 Task: Look for space in Siddipet, India from 7th July, 2023 to 14th July, 2023 for 1 adult in price range Rs.6000 to Rs.14000. Place can be shared room with 1  bedroom having 1 bed and 1 bathroom. Property type can be house, flat, guest house, hotel. Amenities needed are: washing machine. Booking option can be shelf check-in. Required host language is English.
Action: Mouse moved to (461, 73)
Screenshot: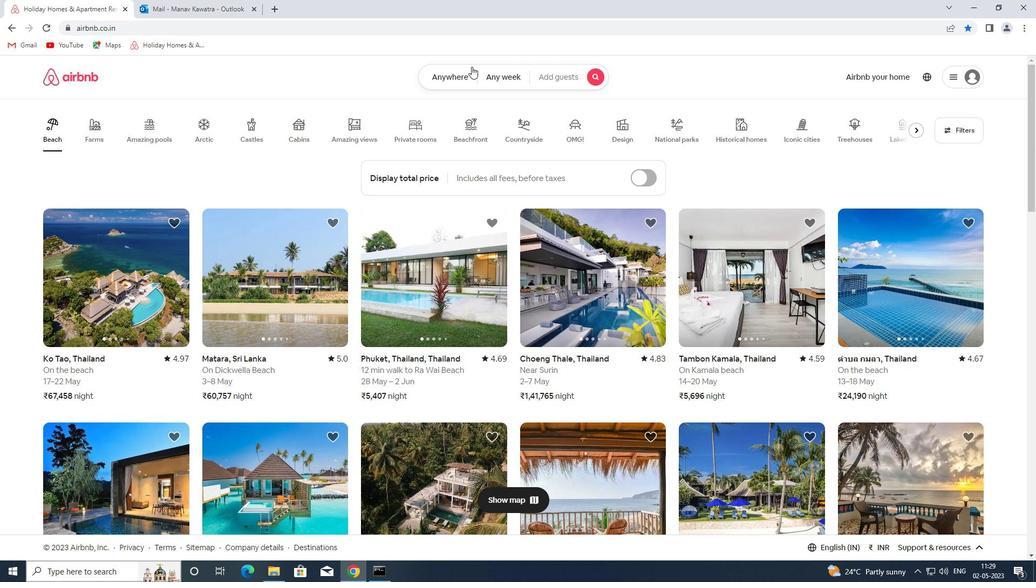 
Action: Mouse pressed left at (461, 73)
Screenshot: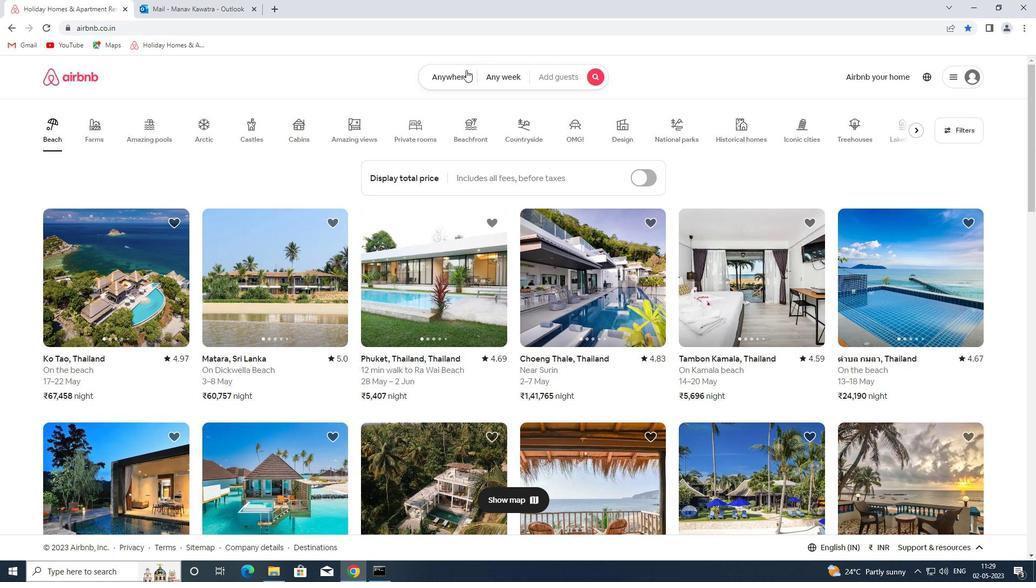 
Action: Mouse moved to (388, 122)
Screenshot: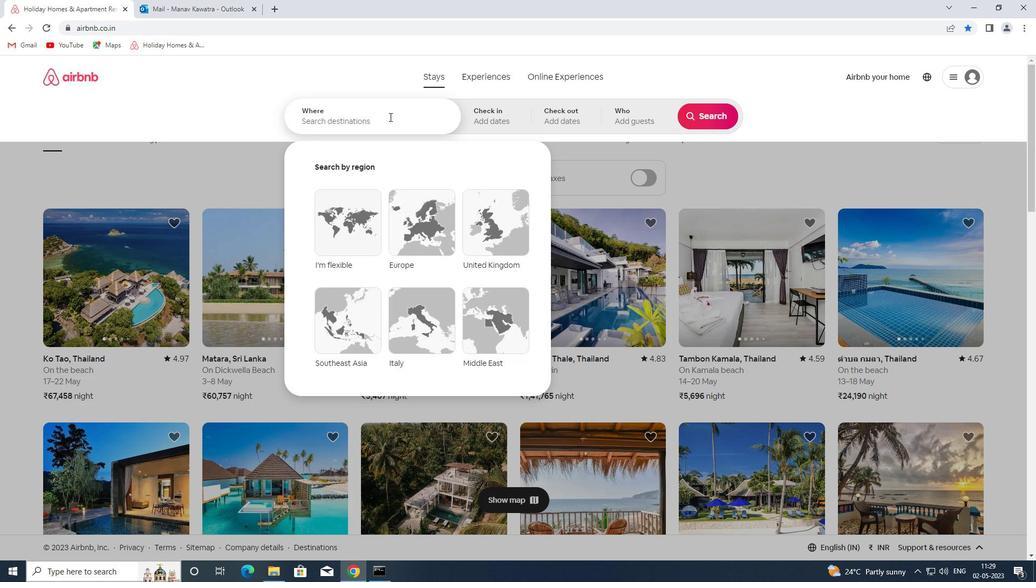 
Action: Mouse pressed left at (388, 122)
Screenshot: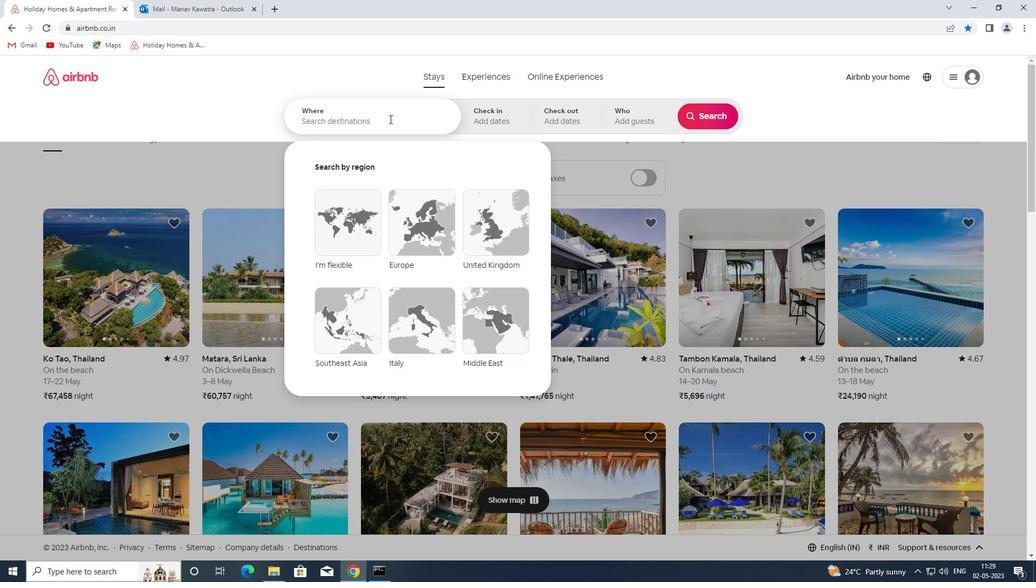 
Action: Key pressed siddipet<Key.space>india<Key.space><Key.enter>
Screenshot: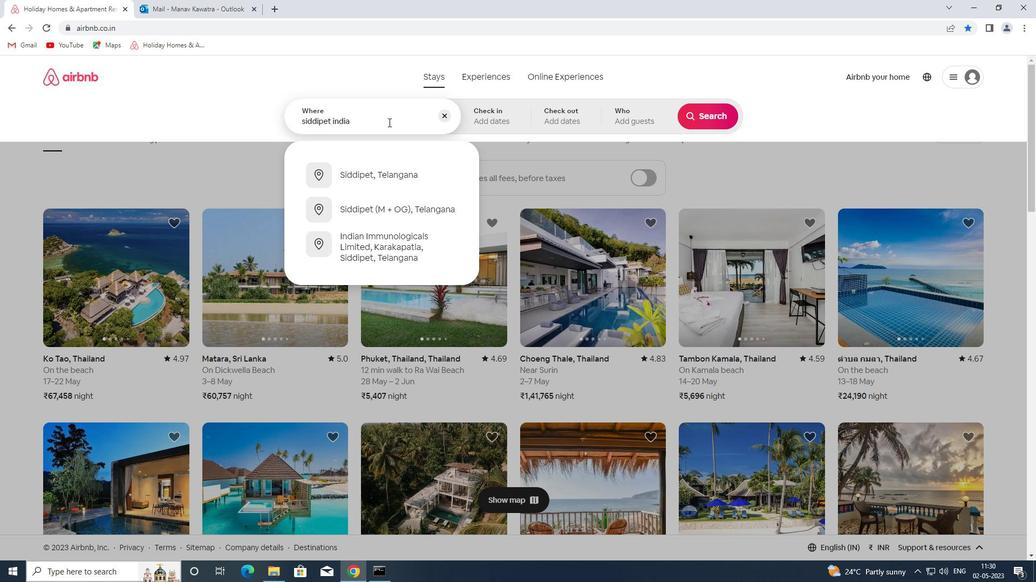 
Action: Mouse moved to (698, 200)
Screenshot: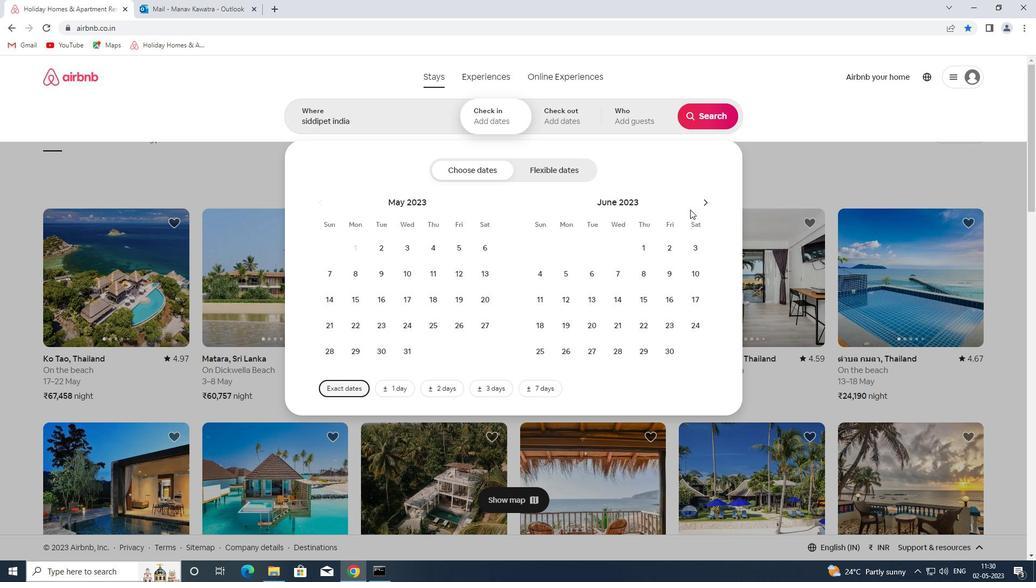 
Action: Mouse pressed left at (698, 200)
Screenshot: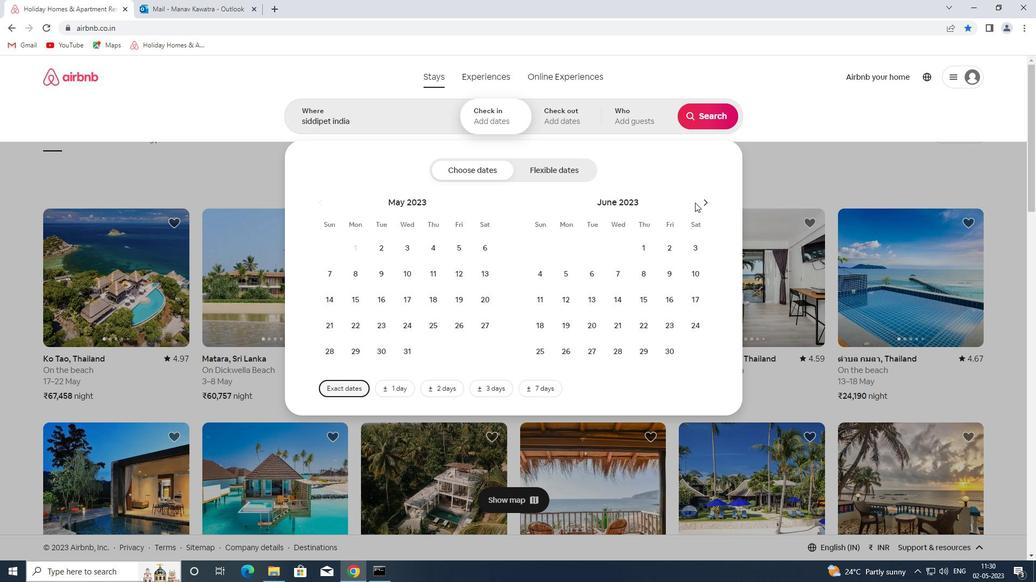 
Action: Mouse moved to (667, 274)
Screenshot: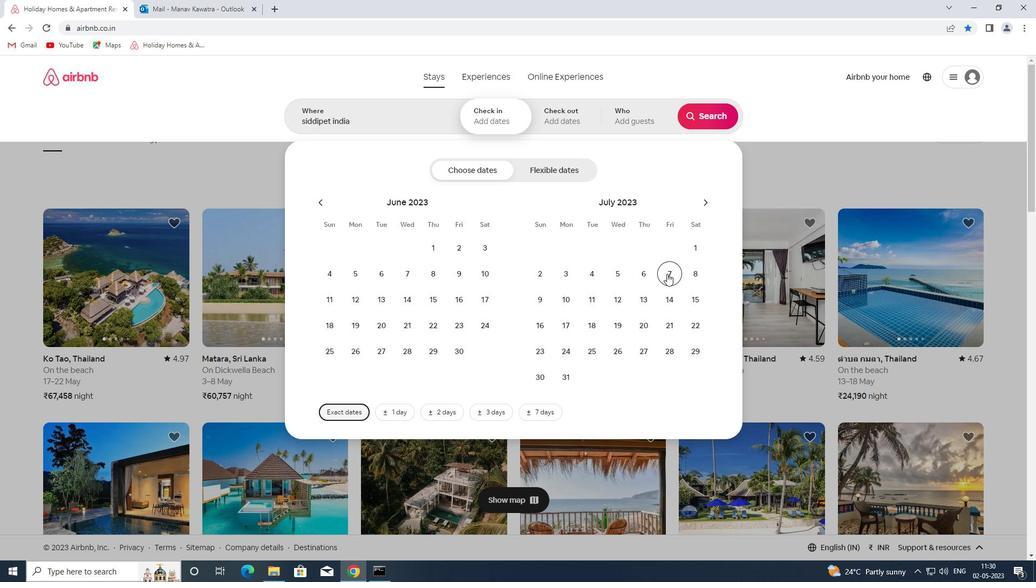 
Action: Mouse pressed left at (667, 274)
Screenshot: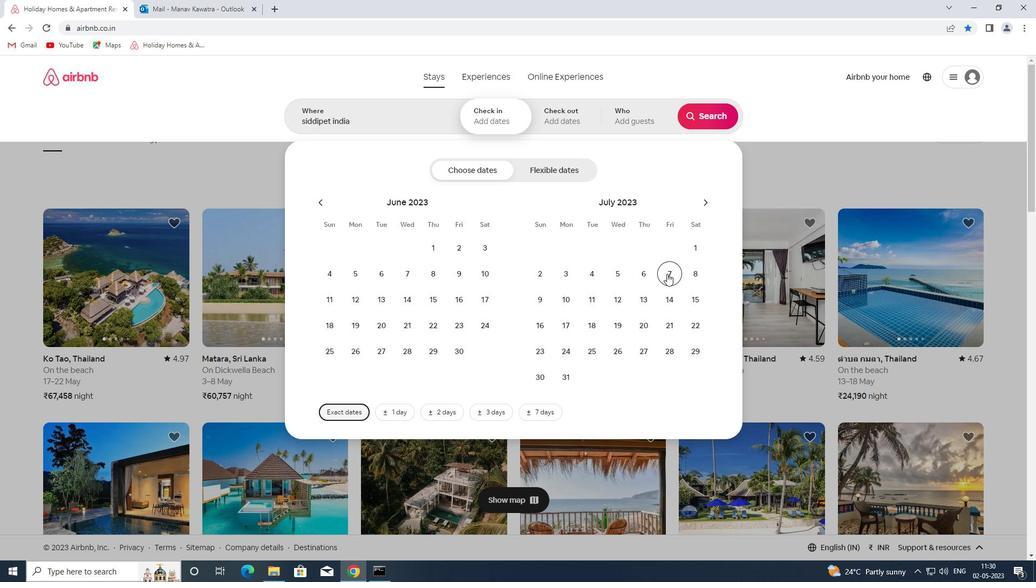 
Action: Mouse moved to (669, 297)
Screenshot: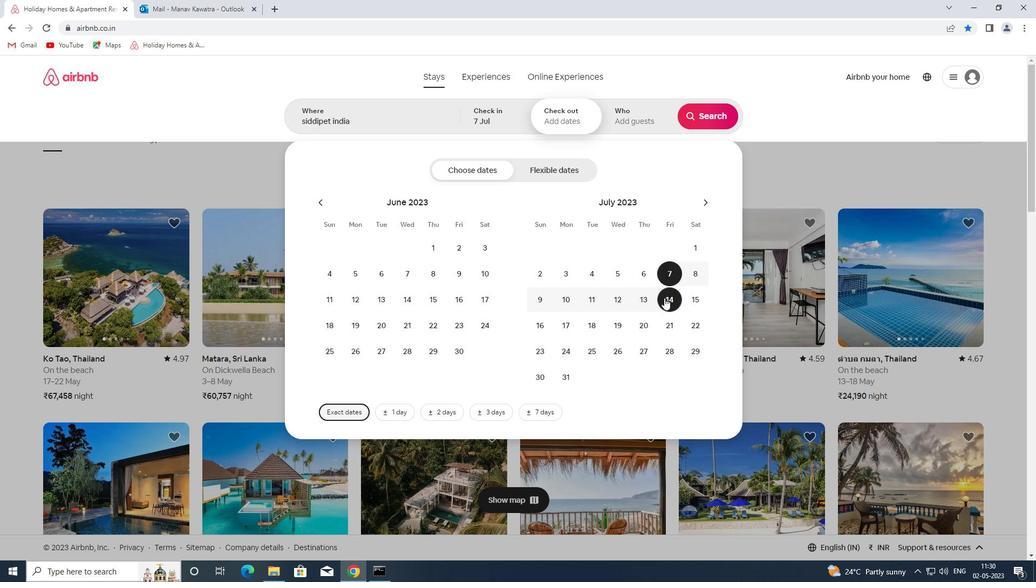 
Action: Mouse pressed left at (669, 297)
Screenshot: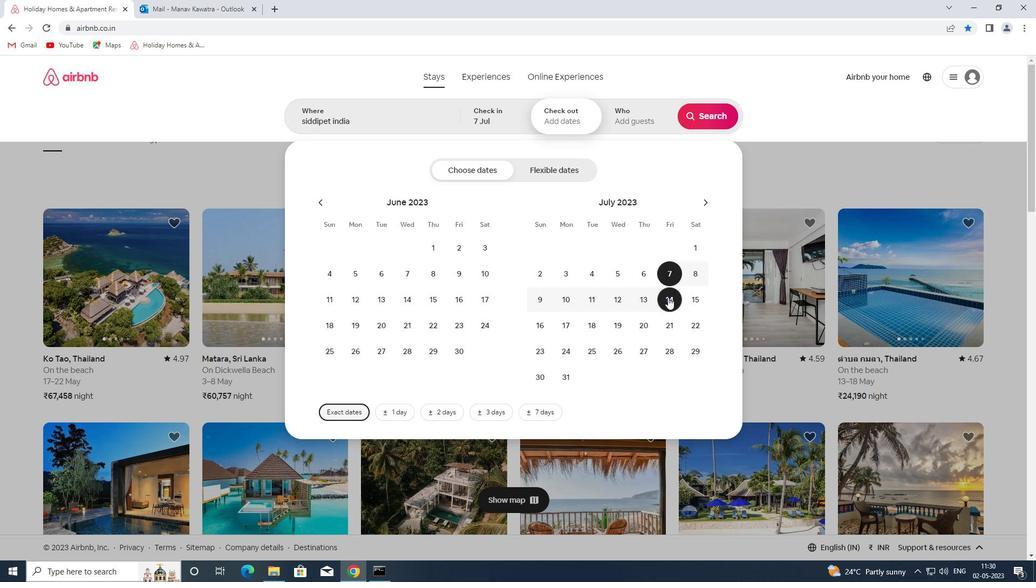 
Action: Mouse moved to (644, 114)
Screenshot: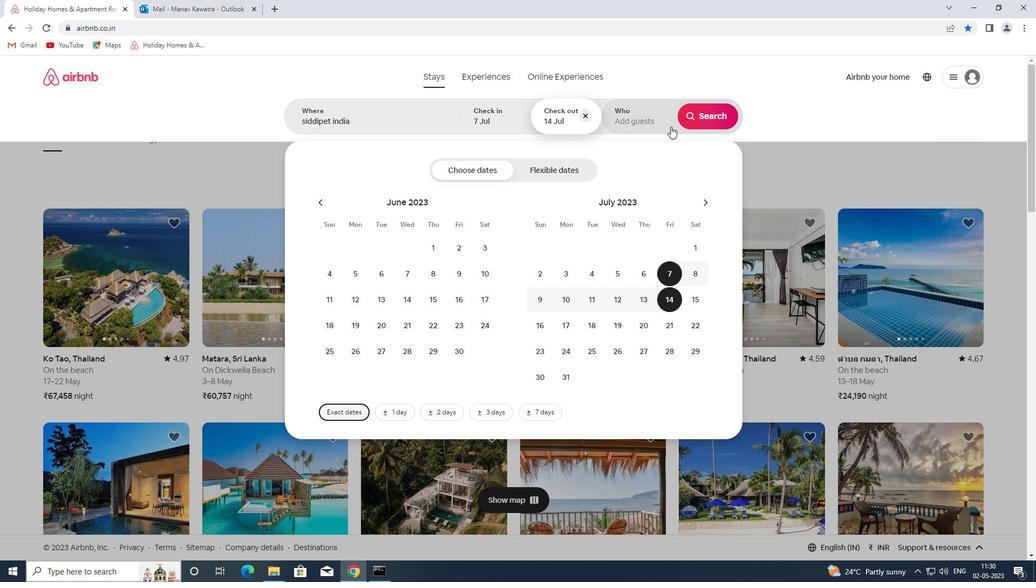 
Action: Mouse pressed left at (644, 114)
Screenshot: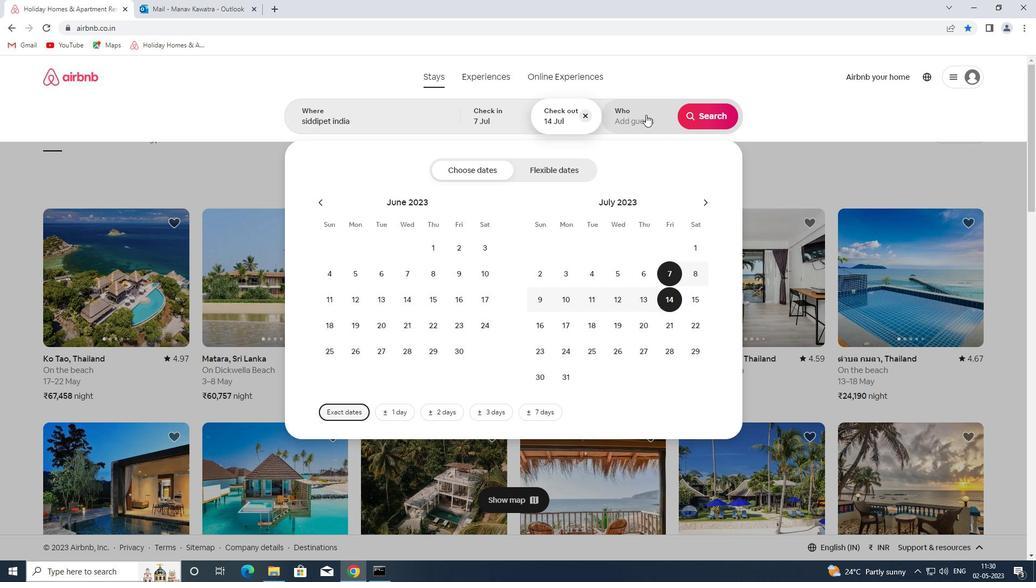 
Action: Mouse moved to (710, 171)
Screenshot: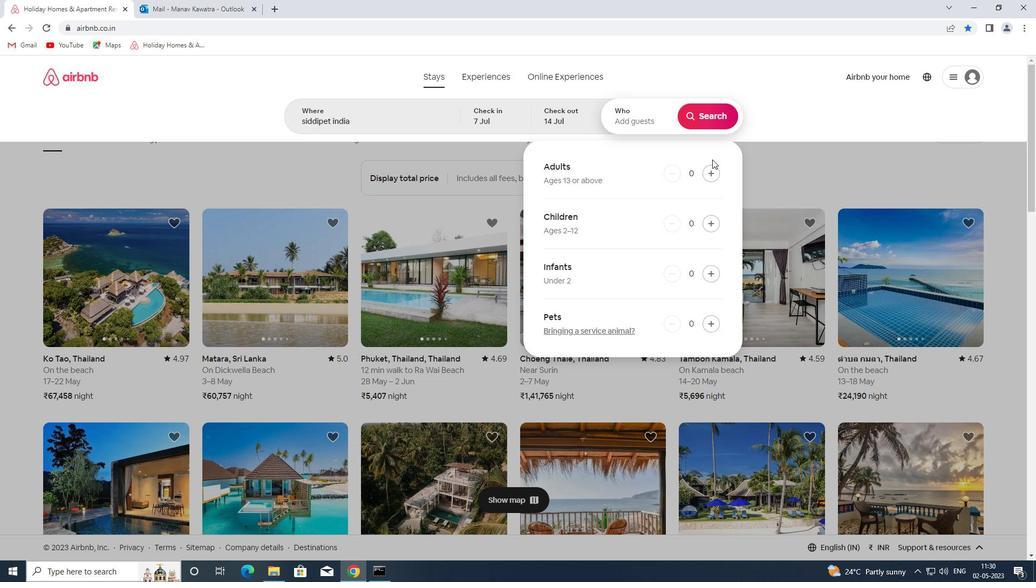 
Action: Mouse pressed left at (710, 171)
Screenshot: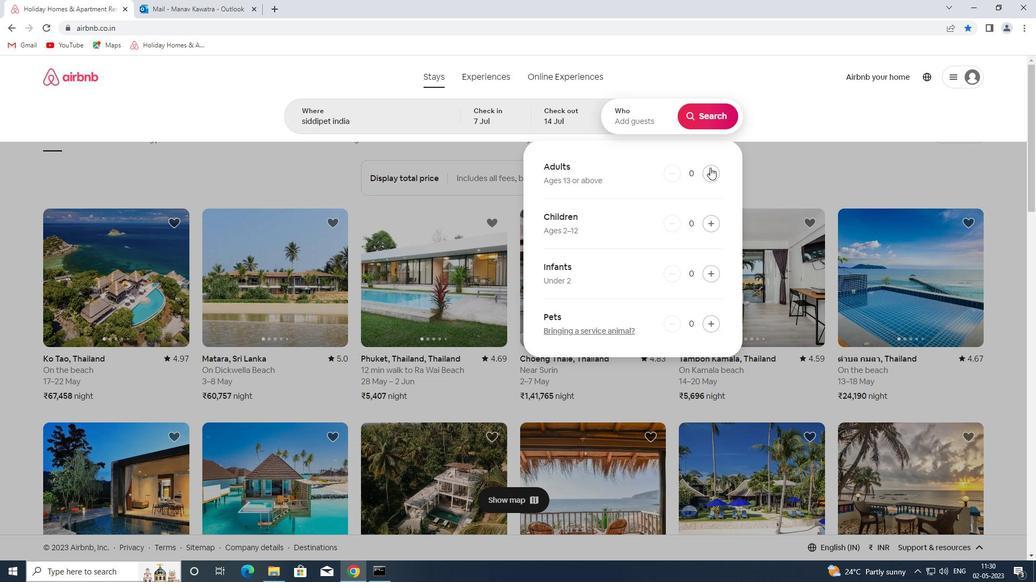 
Action: Mouse moved to (715, 119)
Screenshot: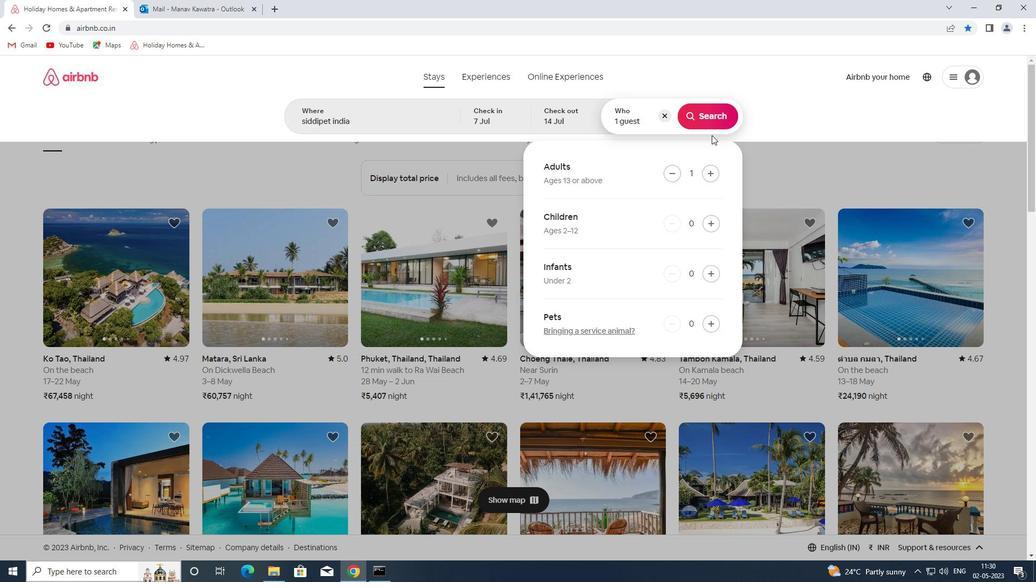 
Action: Mouse pressed left at (715, 119)
Screenshot: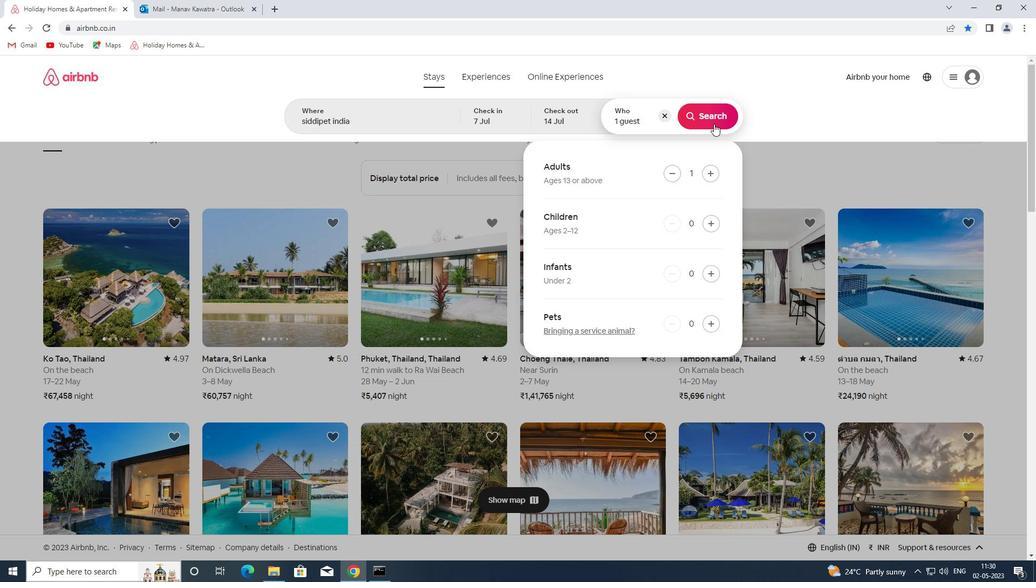 
Action: Mouse moved to (983, 120)
Screenshot: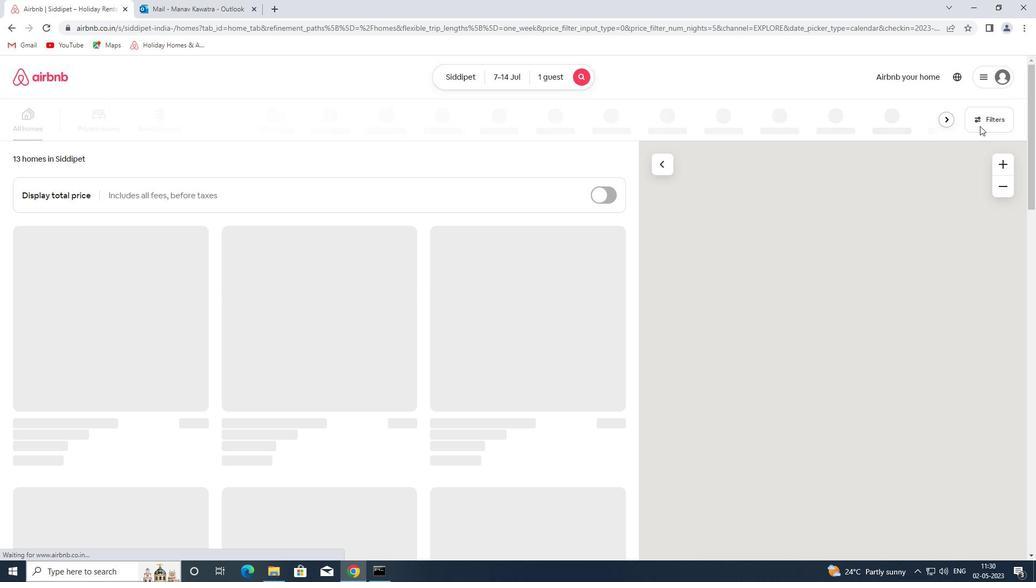
Action: Mouse pressed left at (983, 120)
Screenshot: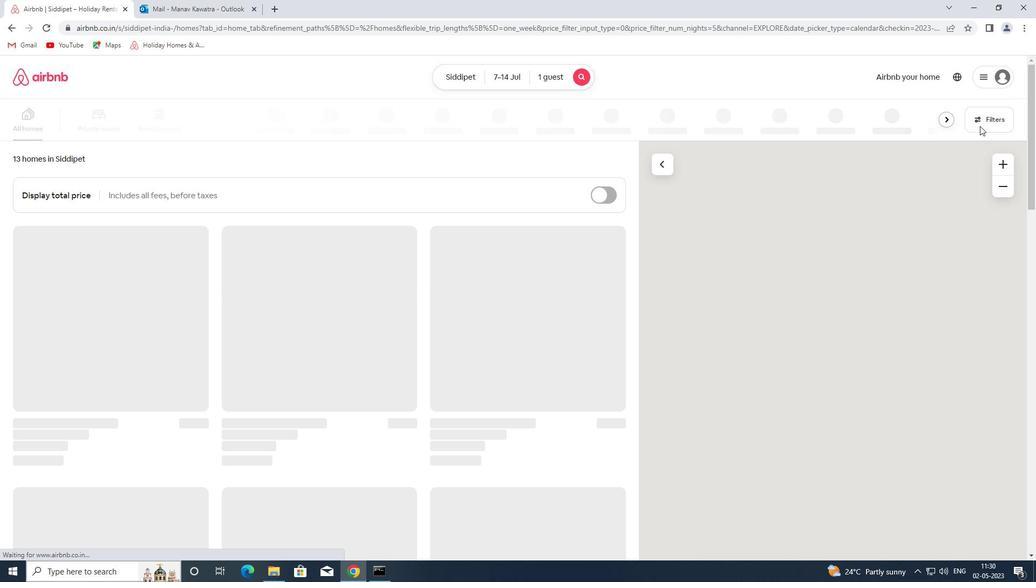 
Action: Mouse moved to (383, 254)
Screenshot: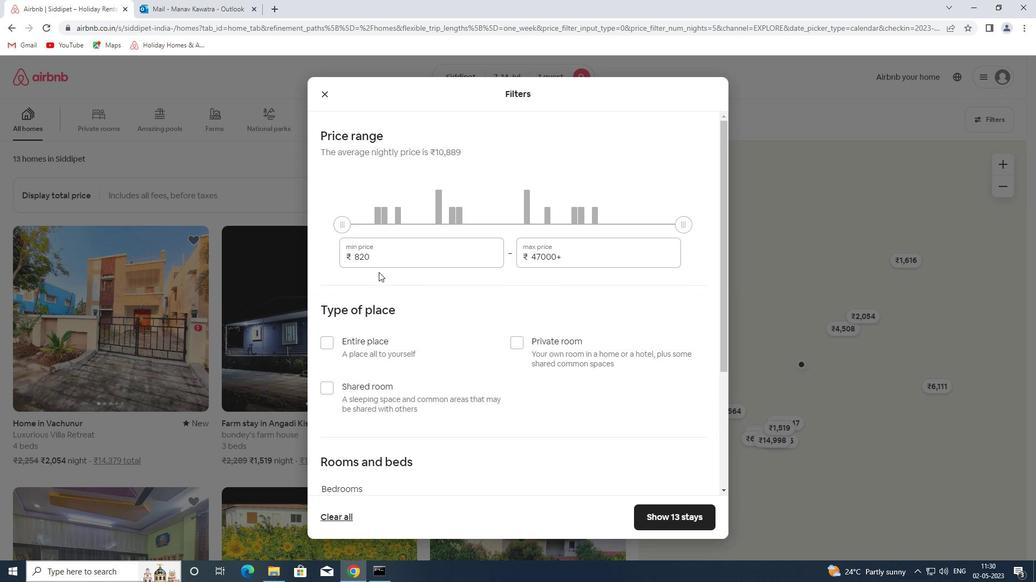 
Action: Mouse pressed left at (383, 254)
Screenshot: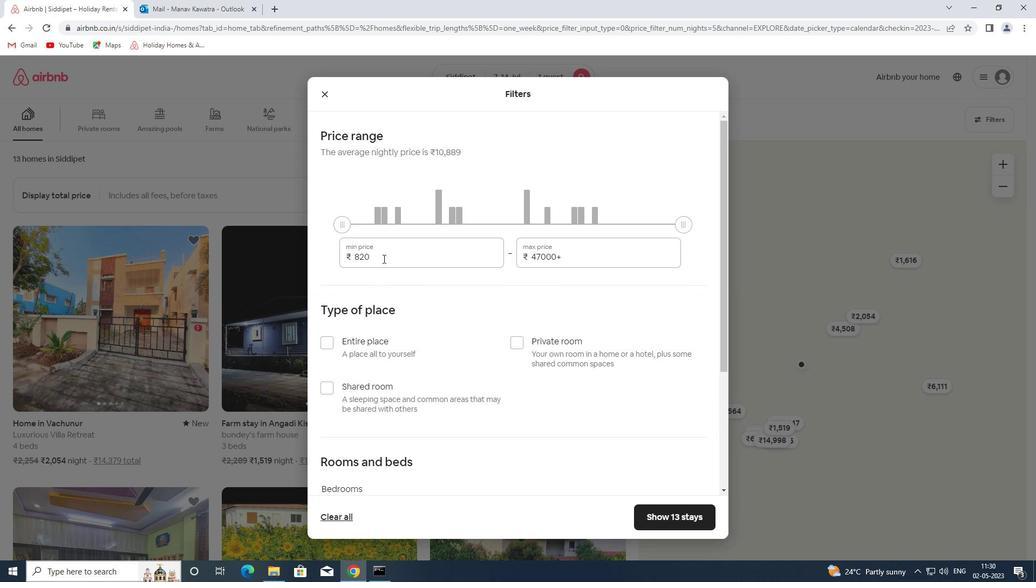 
Action: Mouse pressed left at (383, 254)
Screenshot: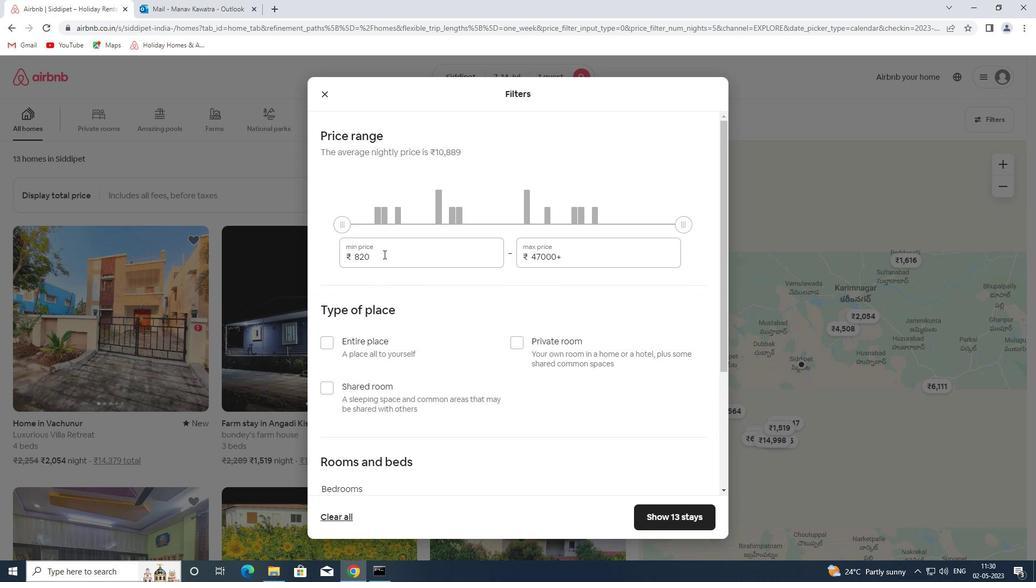 
Action: Key pressed 6000<Key.tab>14000
Screenshot: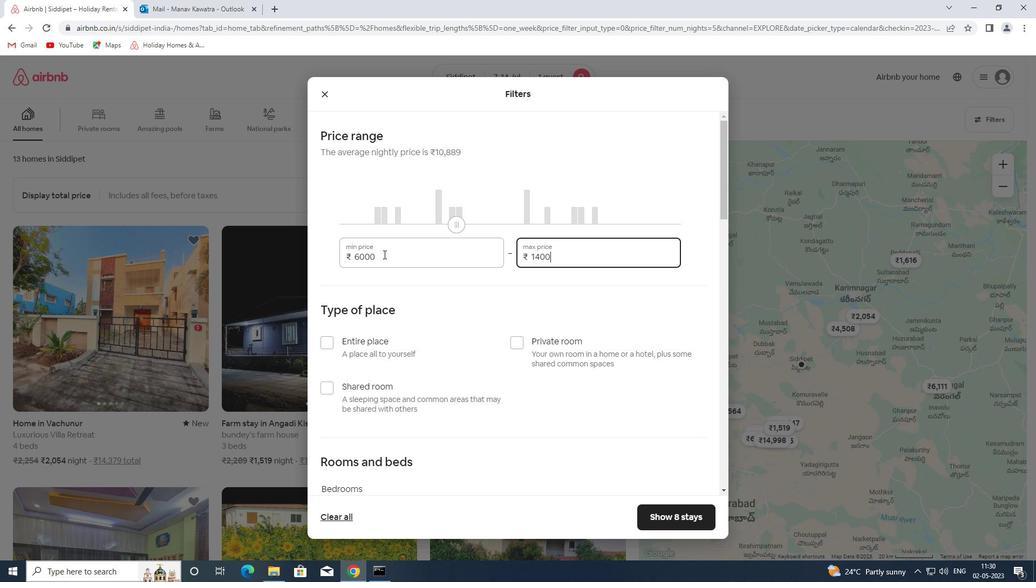 
Action: Mouse moved to (386, 393)
Screenshot: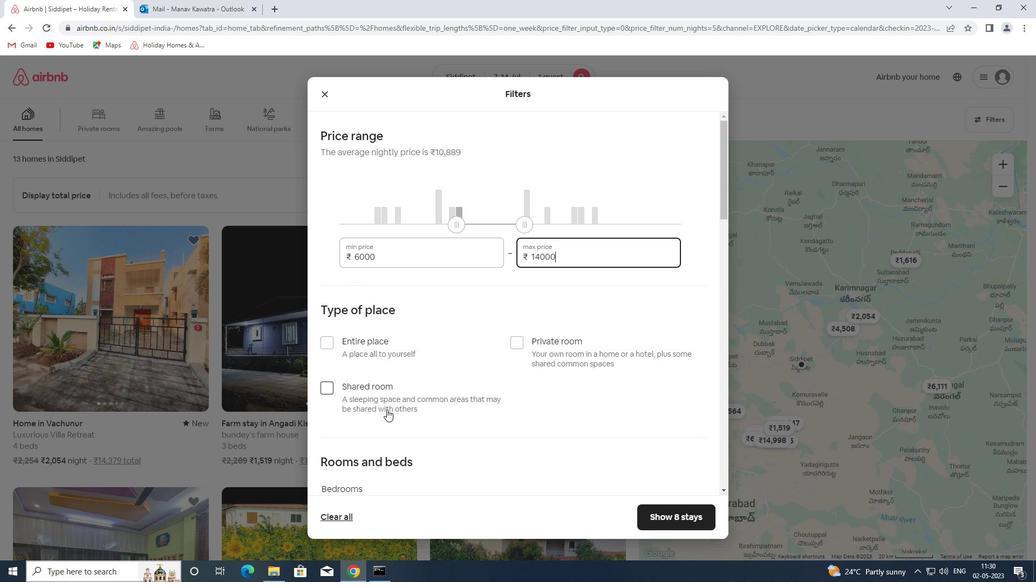 
Action: Mouse pressed left at (386, 393)
Screenshot: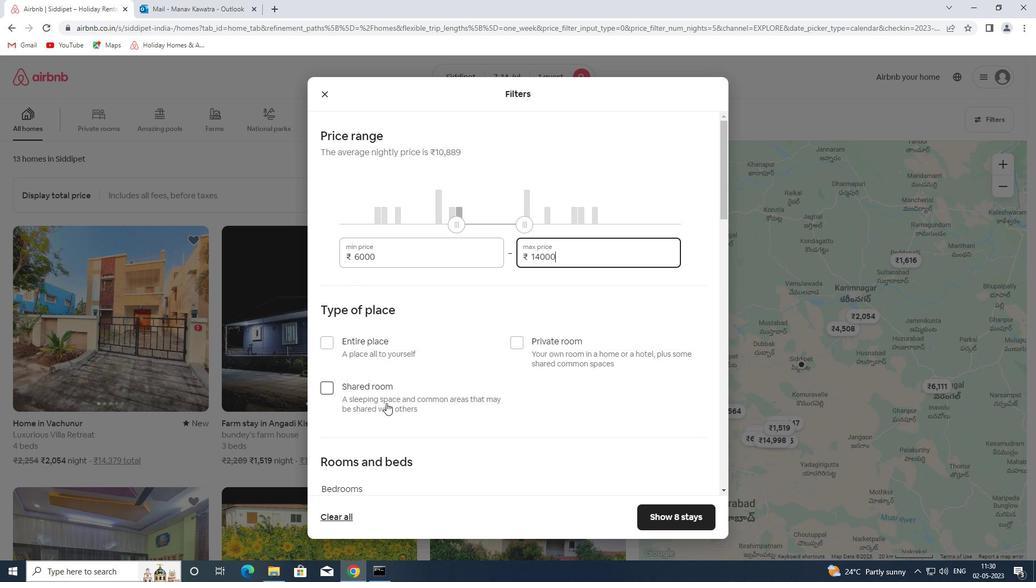 
Action: Mouse moved to (464, 358)
Screenshot: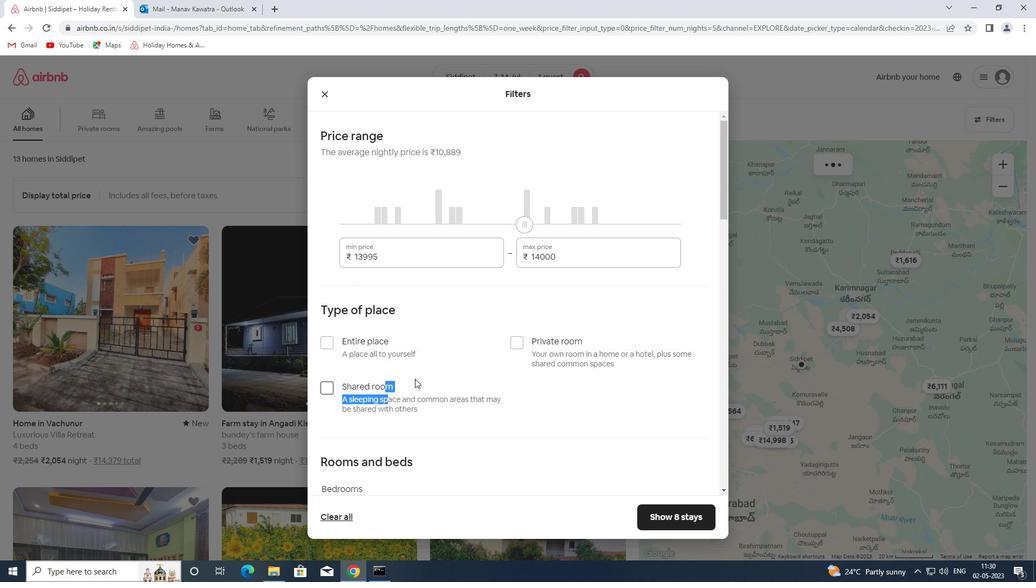 
Action: Mouse scrolled (464, 358) with delta (0, 0)
Screenshot: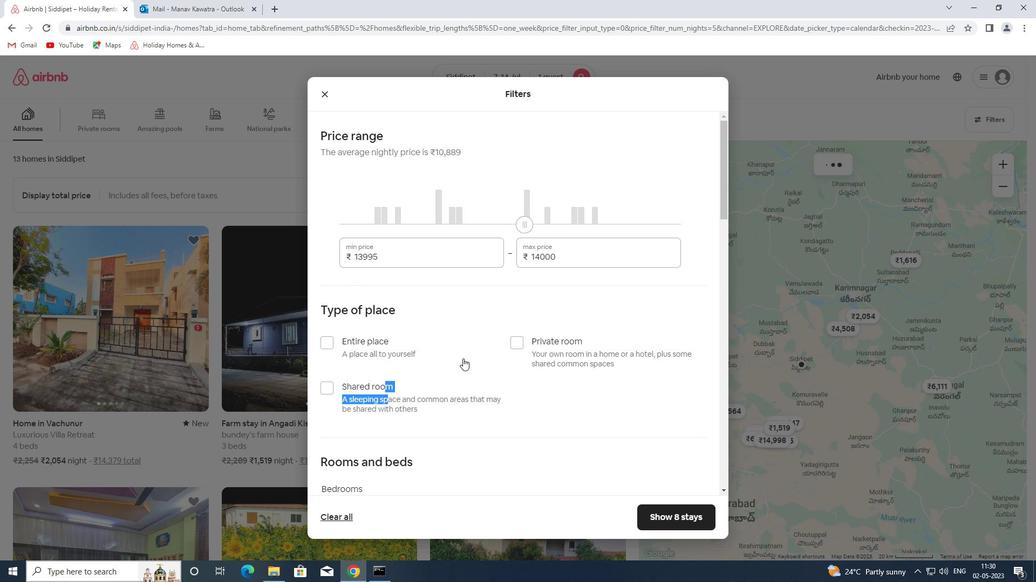 
Action: Mouse scrolled (464, 358) with delta (0, 0)
Screenshot: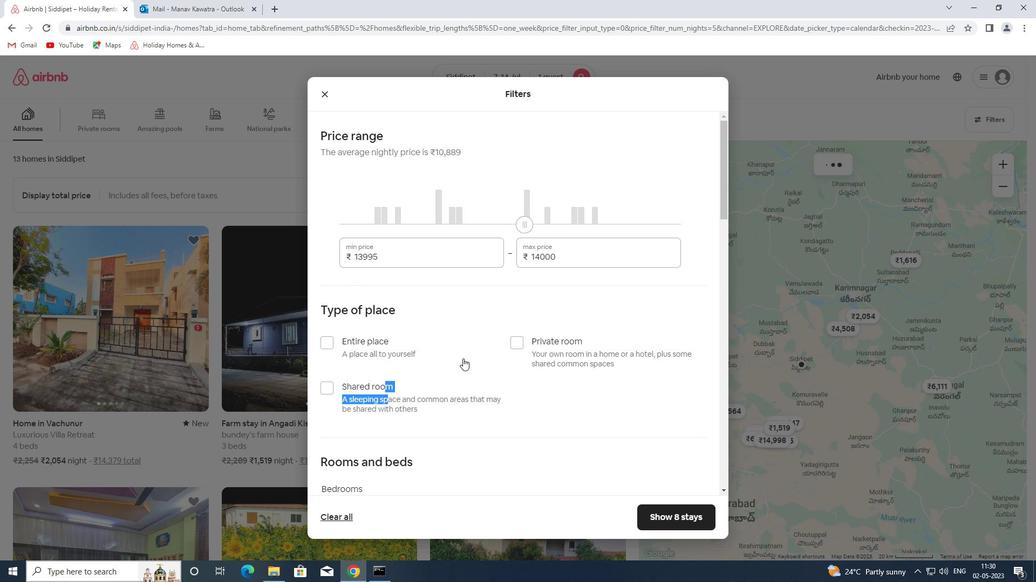 
Action: Mouse scrolled (464, 358) with delta (0, 0)
Screenshot: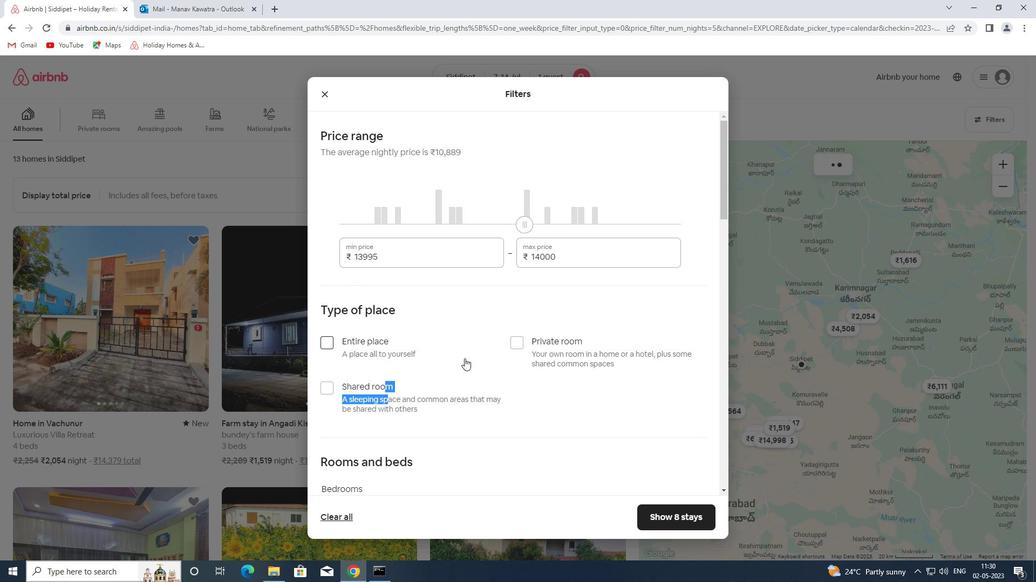 
Action: Mouse scrolled (464, 358) with delta (0, 0)
Screenshot: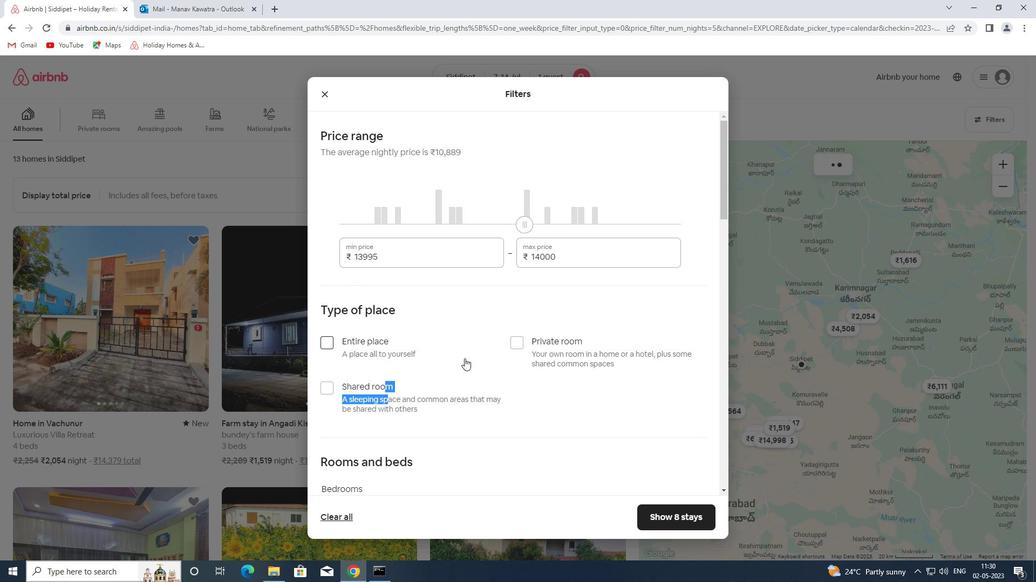 
Action: Mouse scrolled (464, 358) with delta (0, 0)
Screenshot: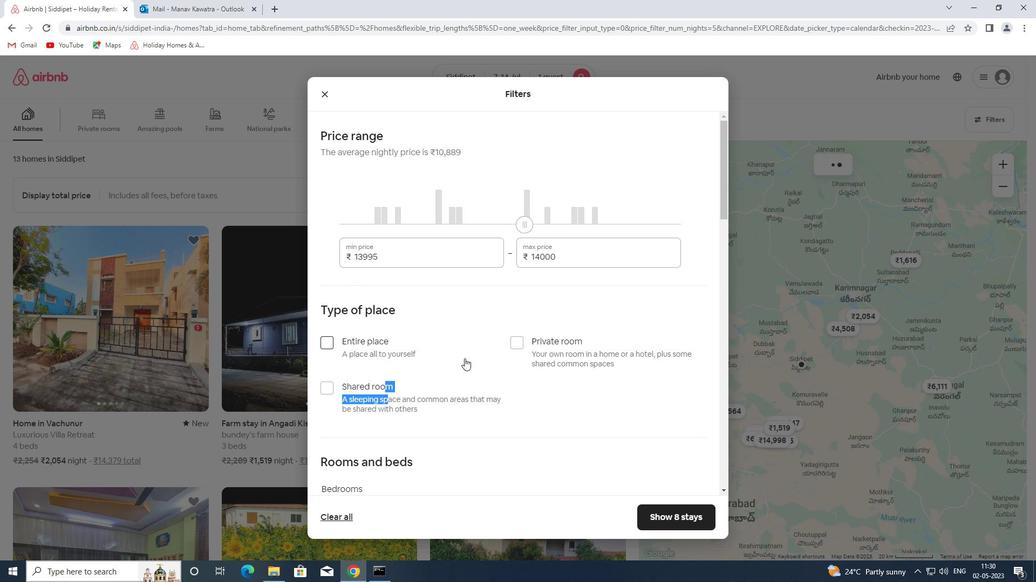 
Action: Mouse moved to (330, 118)
Screenshot: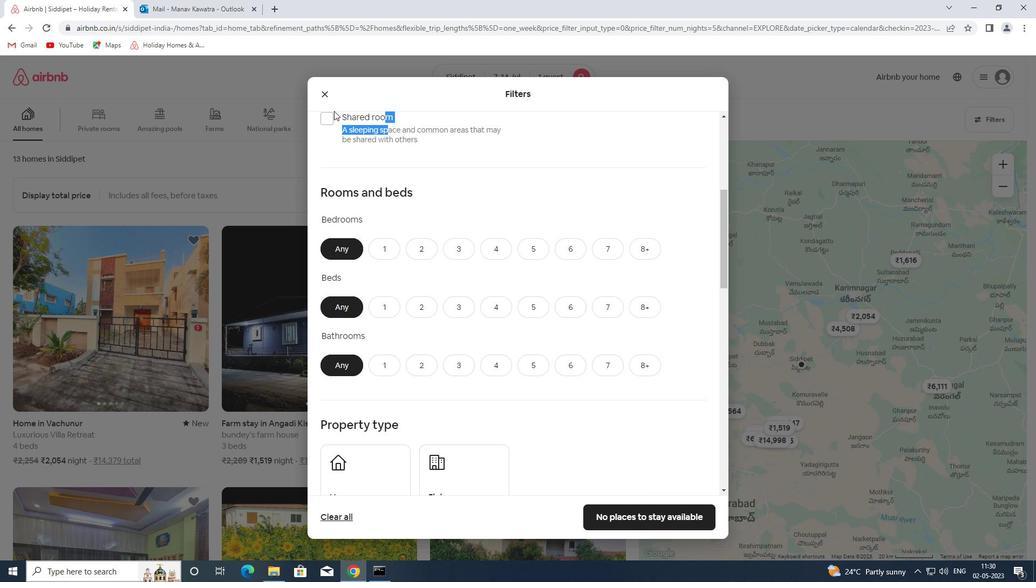 
Action: Mouse pressed left at (330, 118)
Screenshot: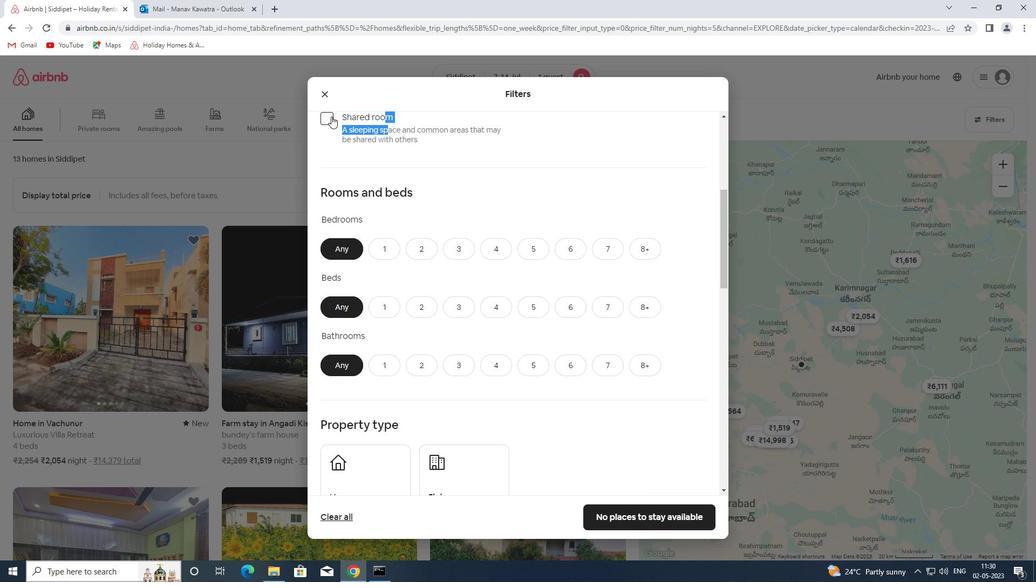 
Action: Mouse moved to (383, 248)
Screenshot: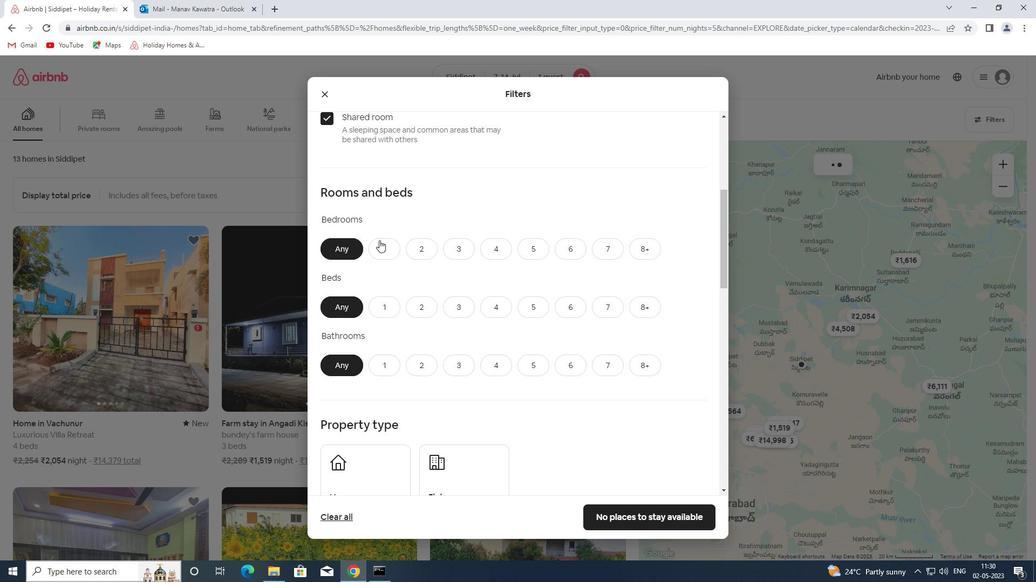 
Action: Mouse pressed left at (383, 248)
Screenshot: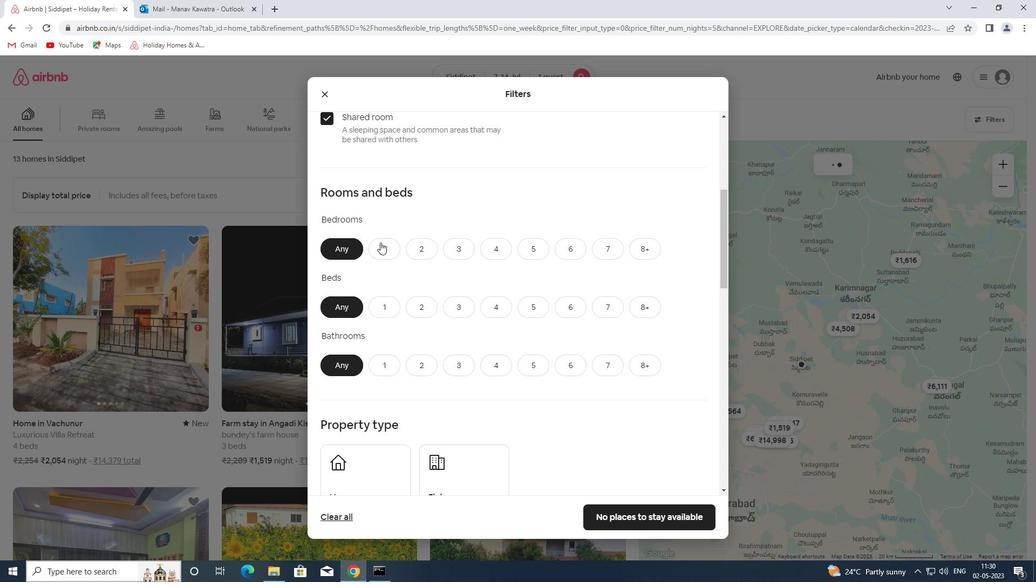 
Action: Mouse moved to (386, 309)
Screenshot: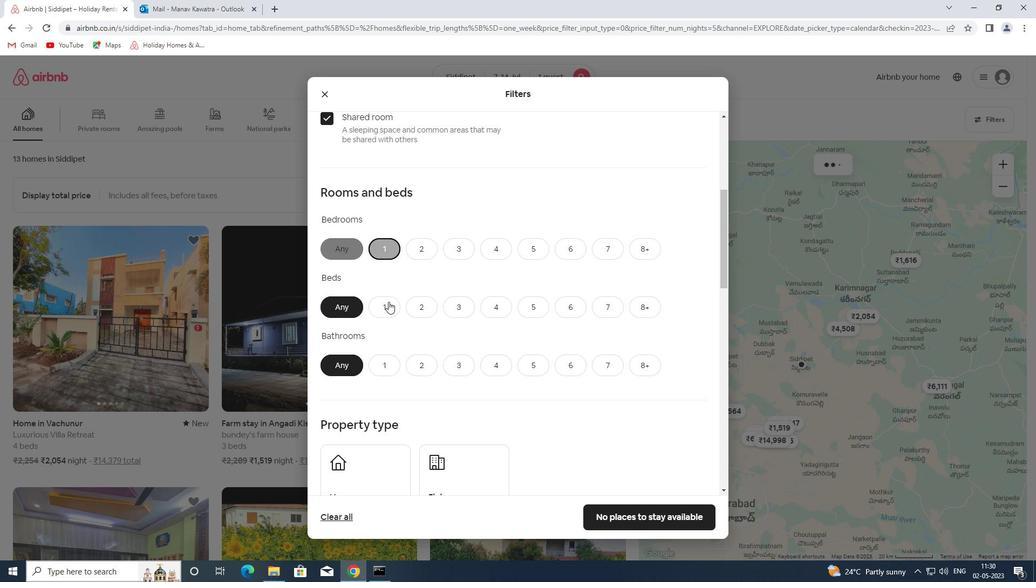 
Action: Mouse pressed left at (386, 309)
Screenshot: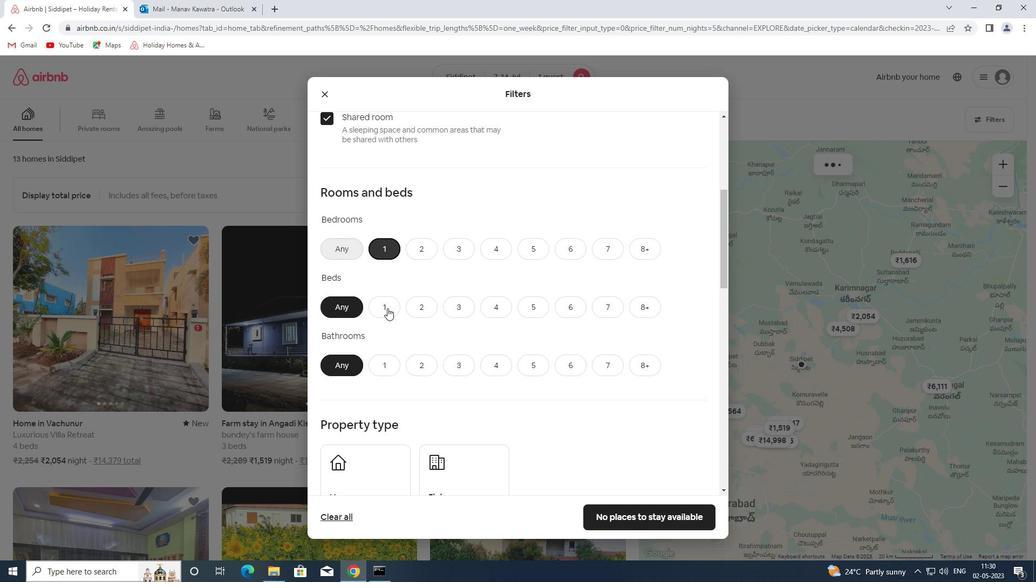 
Action: Mouse moved to (388, 356)
Screenshot: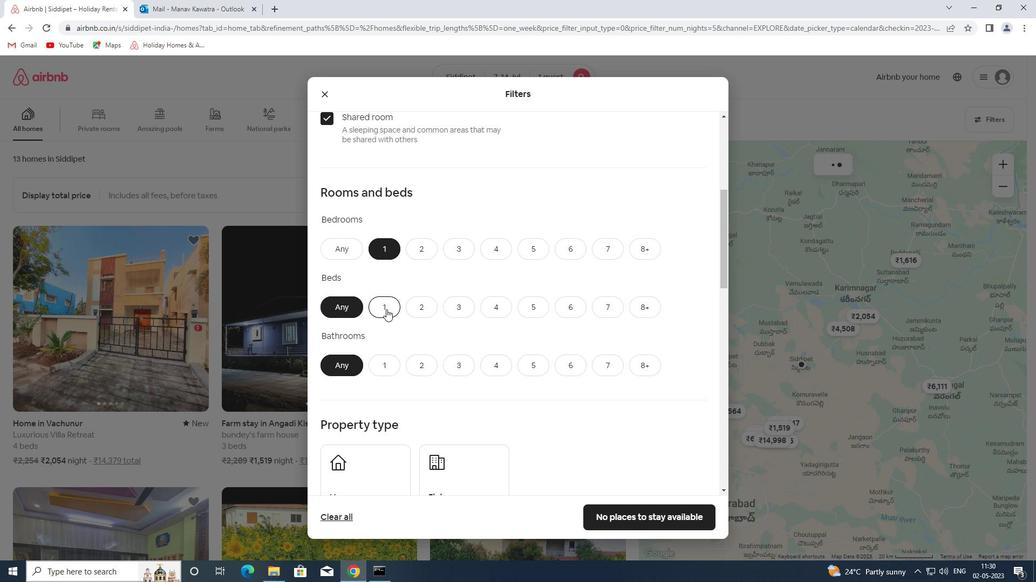 
Action: Mouse pressed left at (388, 356)
Screenshot: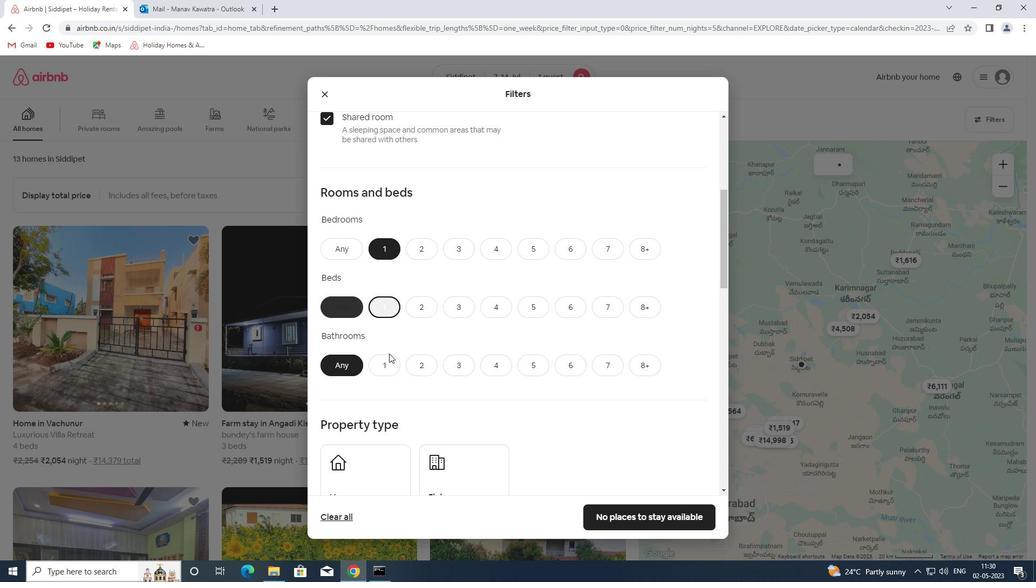 
Action: Mouse moved to (416, 303)
Screenshot: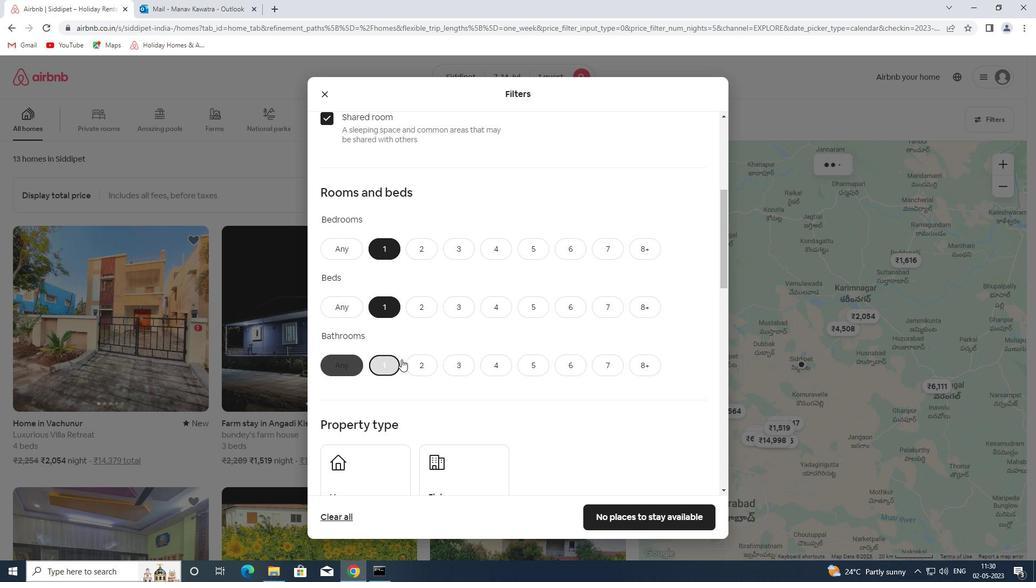 
Action: Mouse scrolled (416, 302) with delta (0, 0)
Screenshot: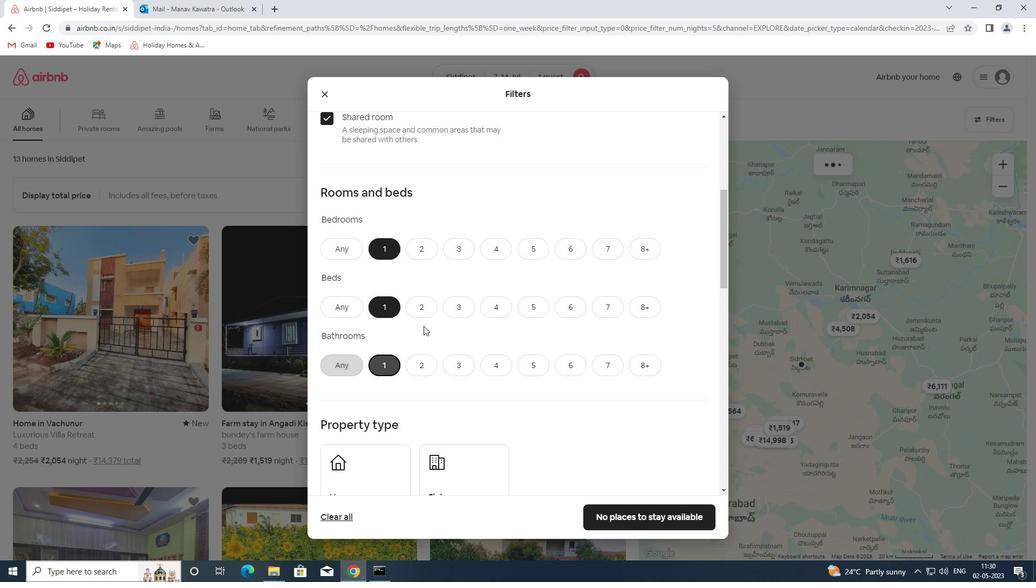 
Action: Mouse moved to (416, 303)
Screenshot: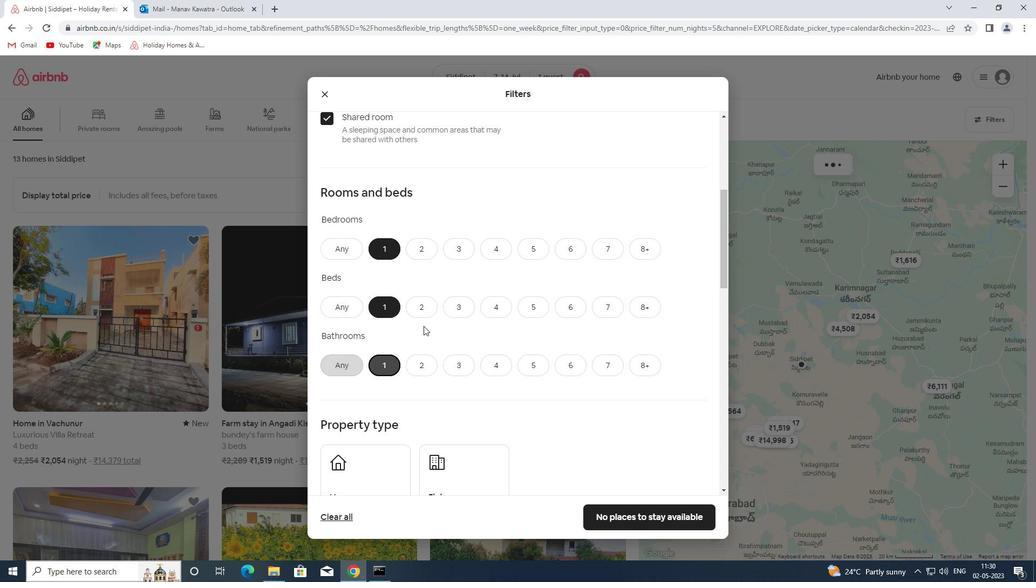 
Action: Mouse scrolled (416, 302) with delta (0, 0)
Screenshot: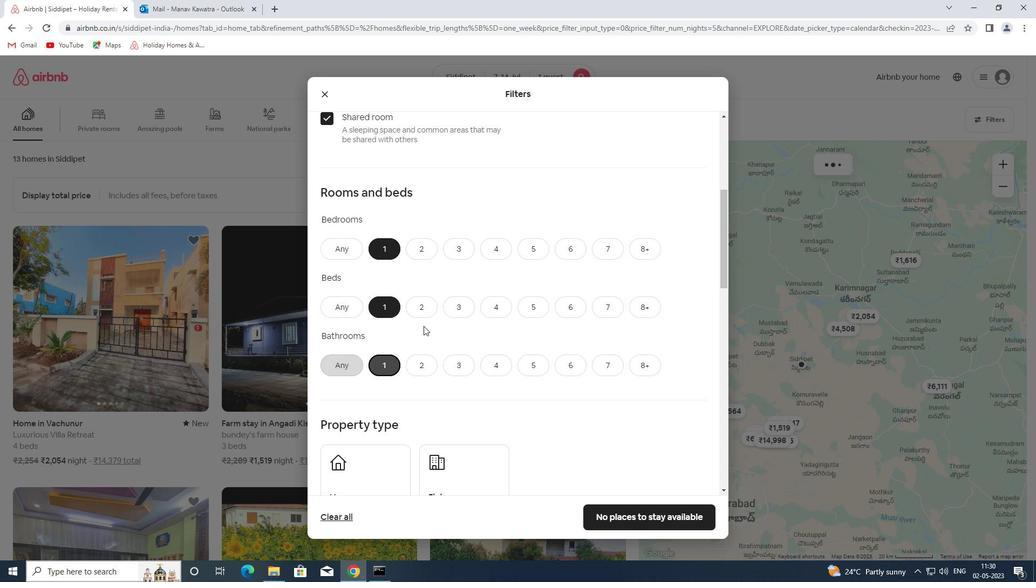 
Action: Mouse moved to (415, 303)
Screenshot: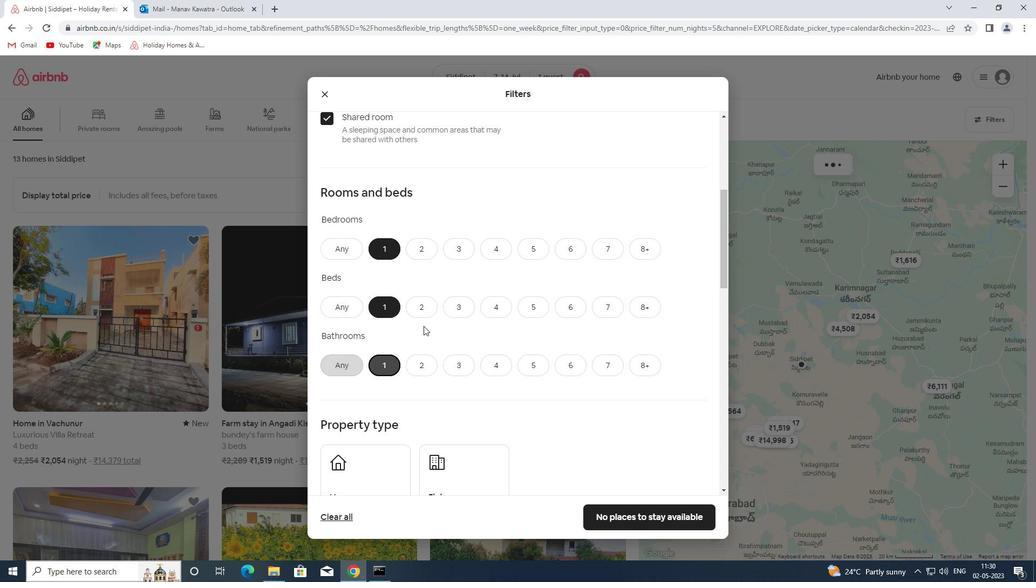
Action: Mouse scrolled (415, 302) with delta (0, 0)
Screenshot: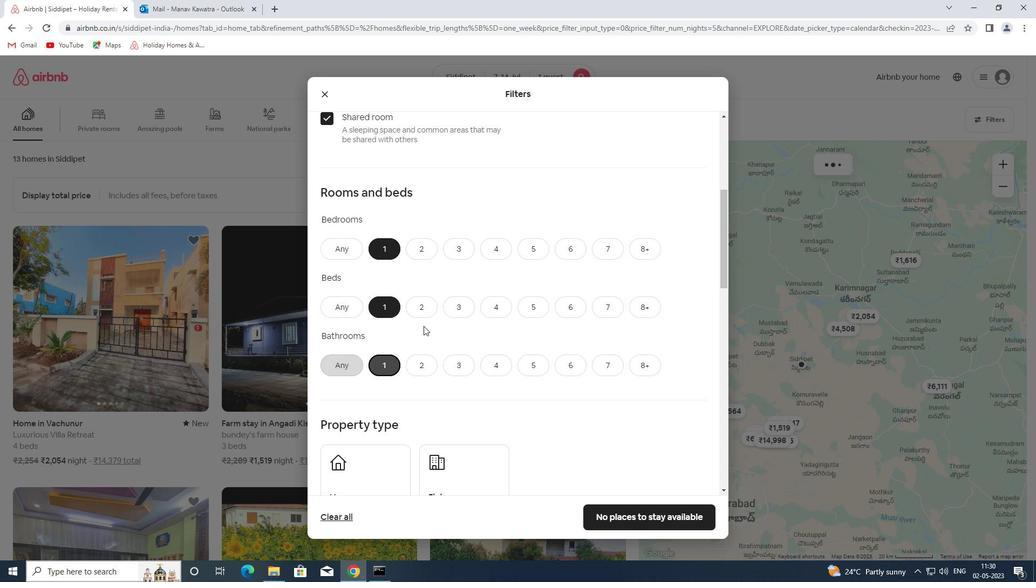 
Action: Mouse moved to (413, 302)
Screenshot: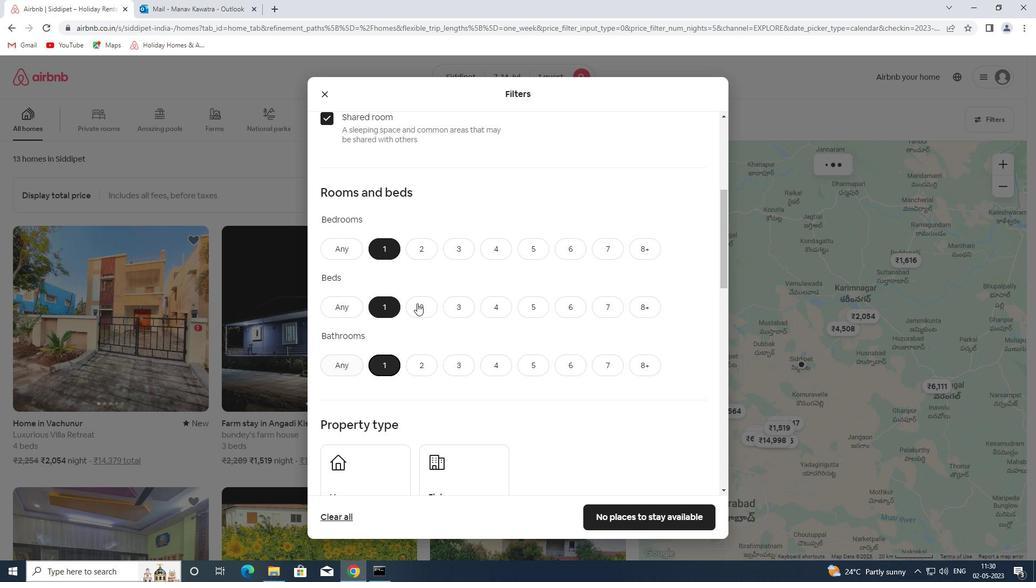 
Action: Mouse scrolled (413, 301) with delta (0, 0)
Screenshot: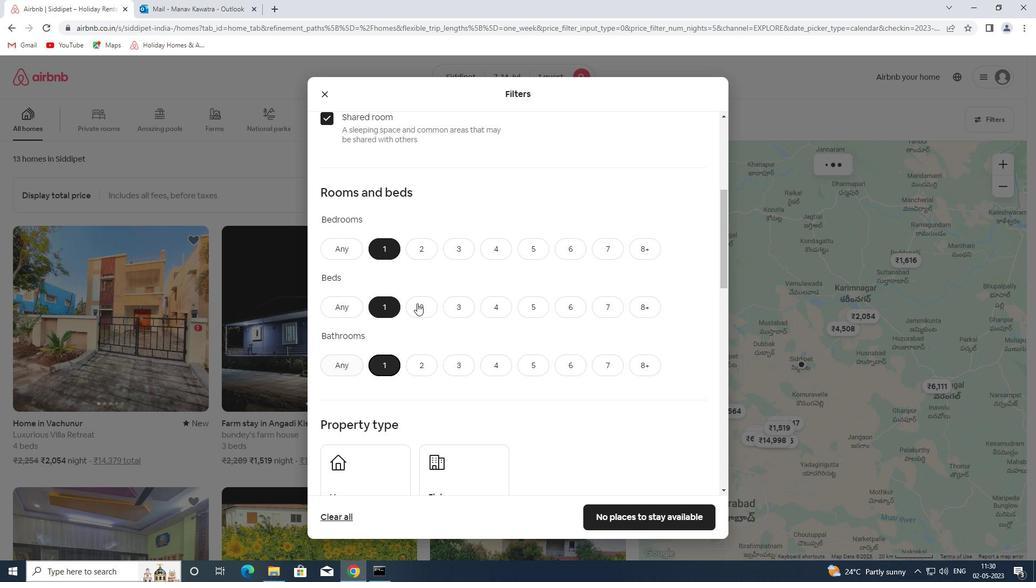 
Action: Mouse moved to (412, 301)
Screenshot: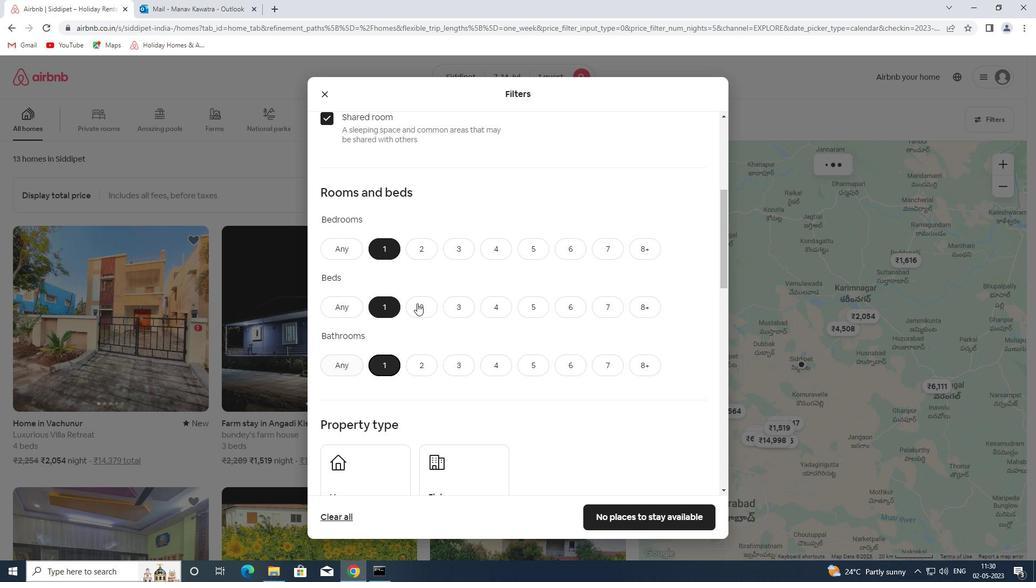 
Action: Mouse scrolled (412, 301) with delta (0, 0)
Screenshot: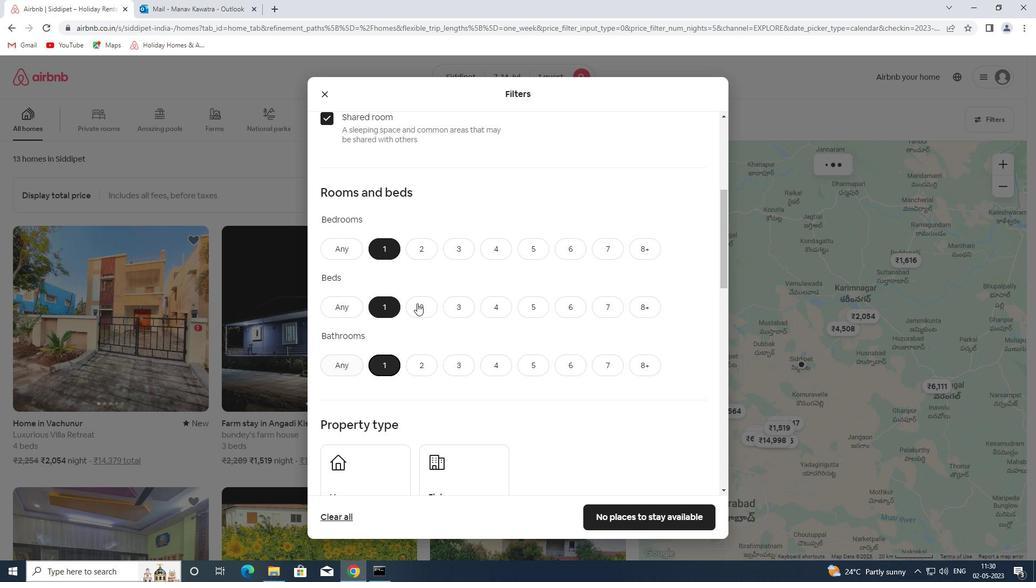 
Action: Mouse scrolled (412, 301) with delta (0, 0)
Screenshot: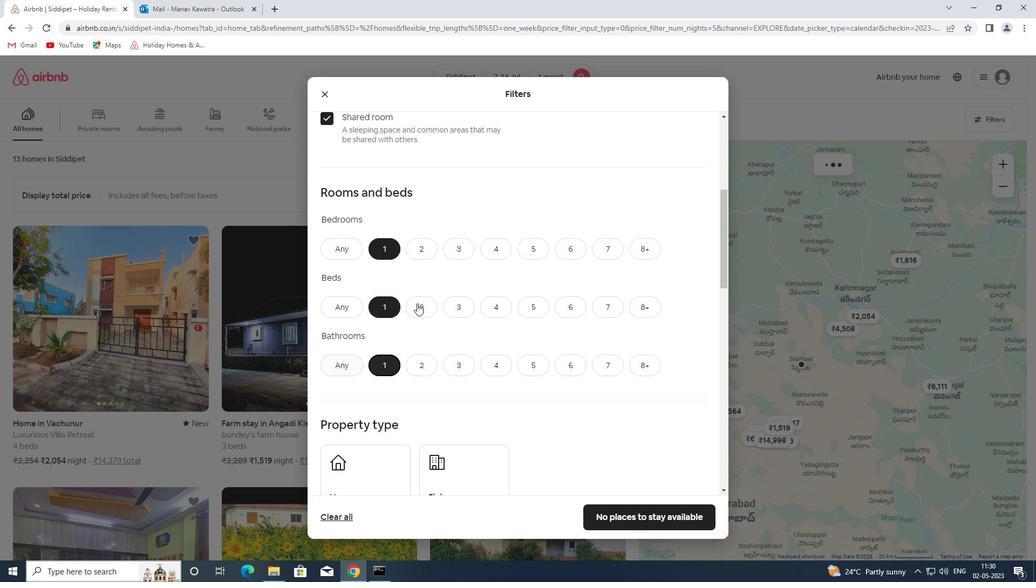
Action: Mouse moved to (350, 125)
Screenshot: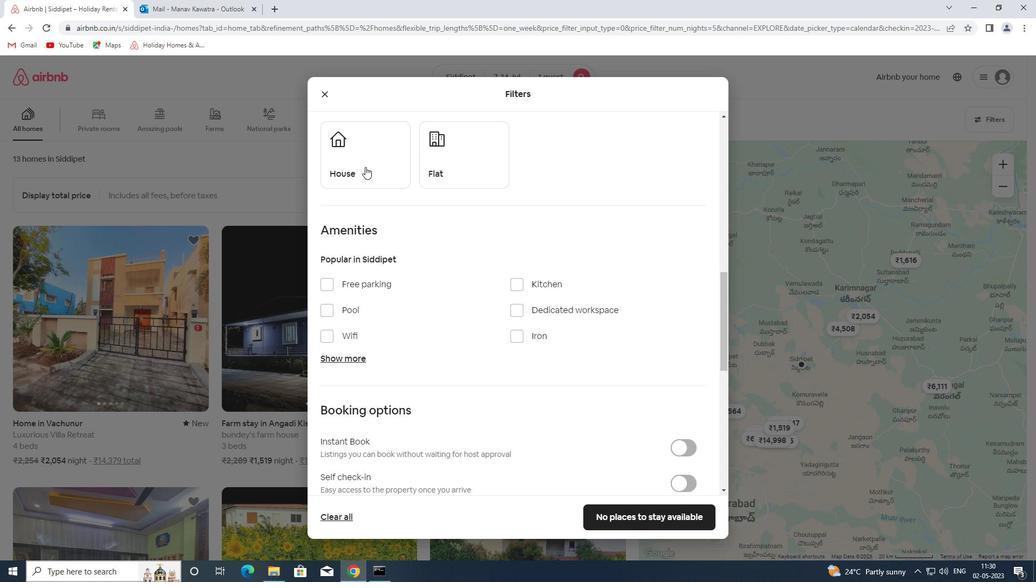 
Action: Mouse pressed left at (350, 125)
Screenshot: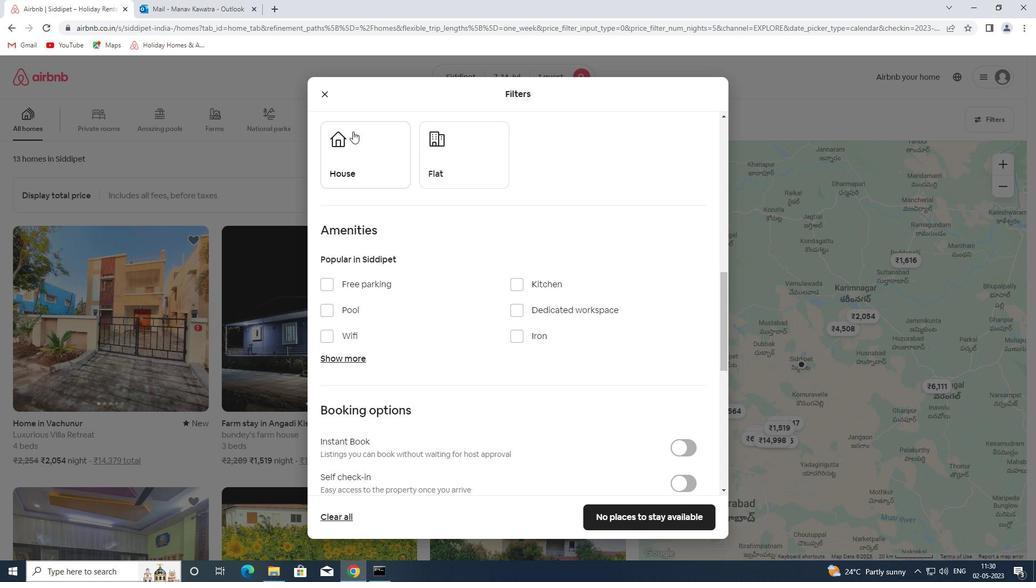 
Action: Mouse moved to (450, 152)
Screenshot: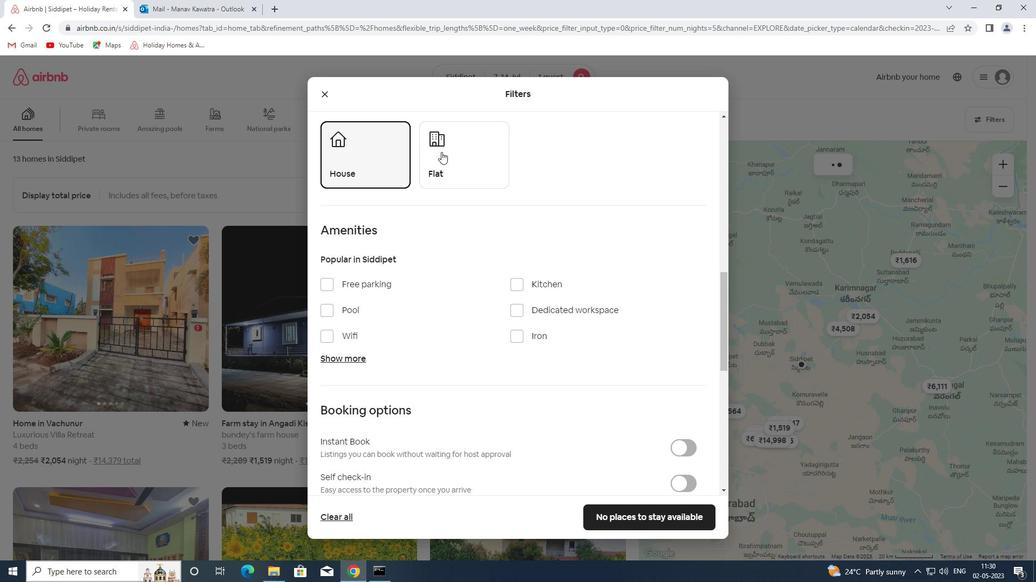
Action: Mouse pressed left at (450, 152)
Screenshot: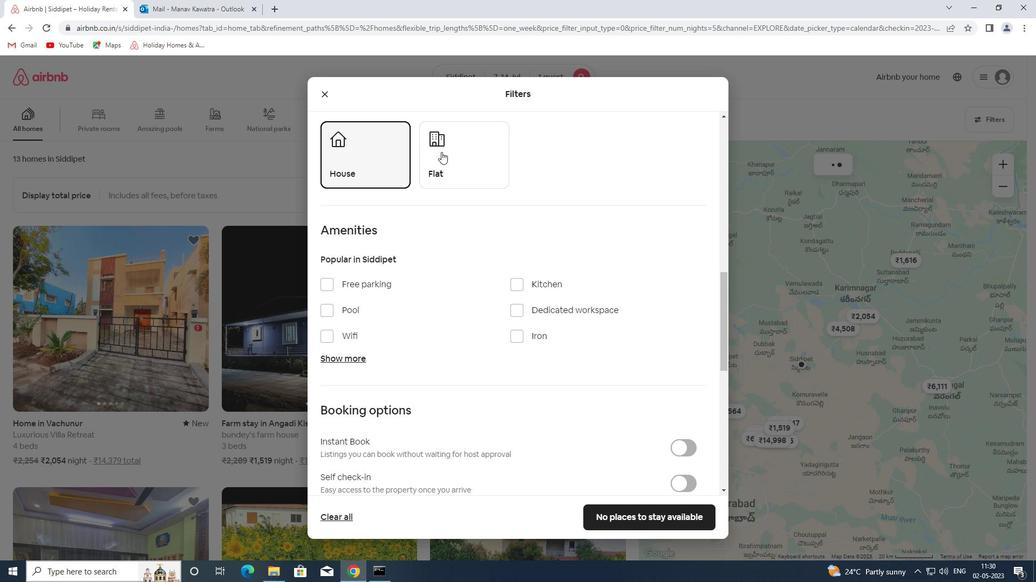 
Action: Mouse moved to (554, 208)
Screenshot: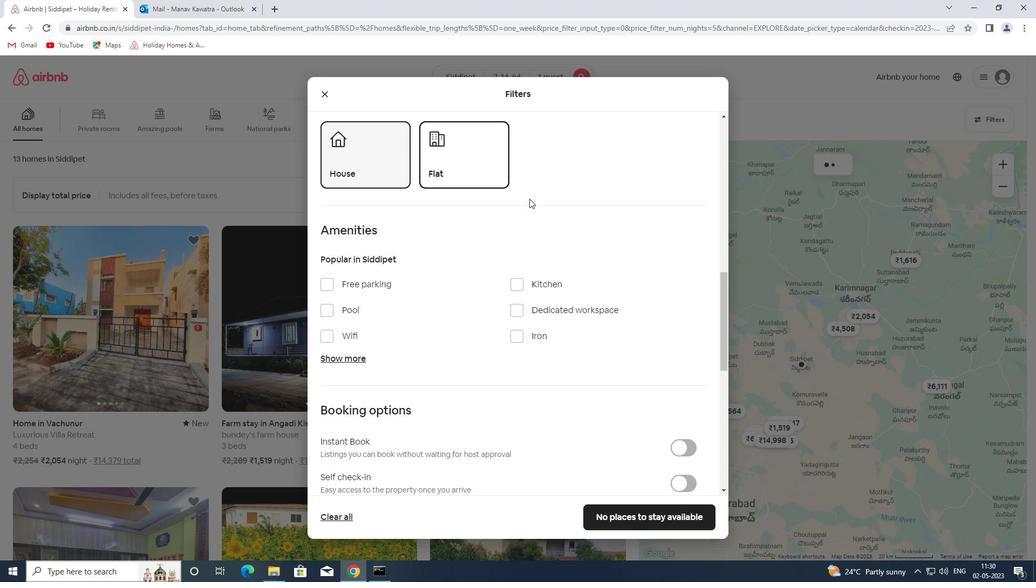 
Action: Mouse scrolled (554, 208) with delta (0, 0)
Screenshot: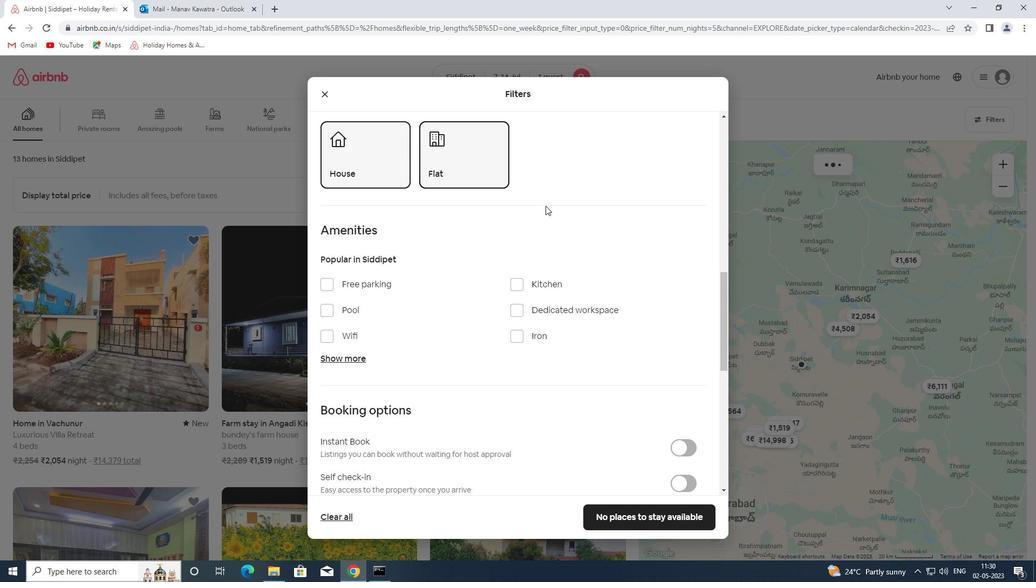 
Action: Mouse scrolled (554, 208) with delta (0, 0)
Screenshot: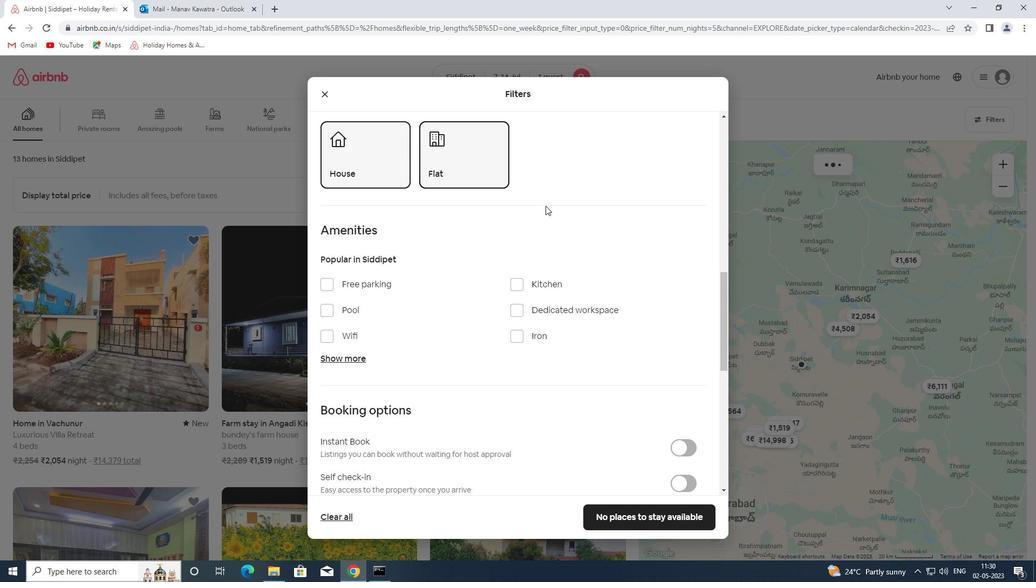 
Action: Mouse scrolled (554, 208) with delta (0, 0)
Screenshot: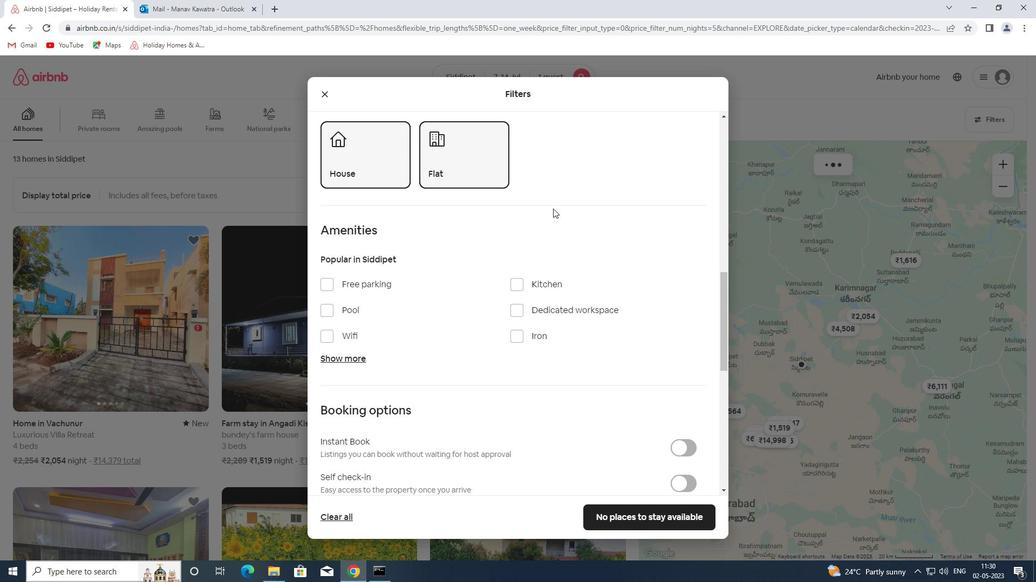 
Action: Mouse scrolled (554, 208) with delta (0, 0)
Screenshot: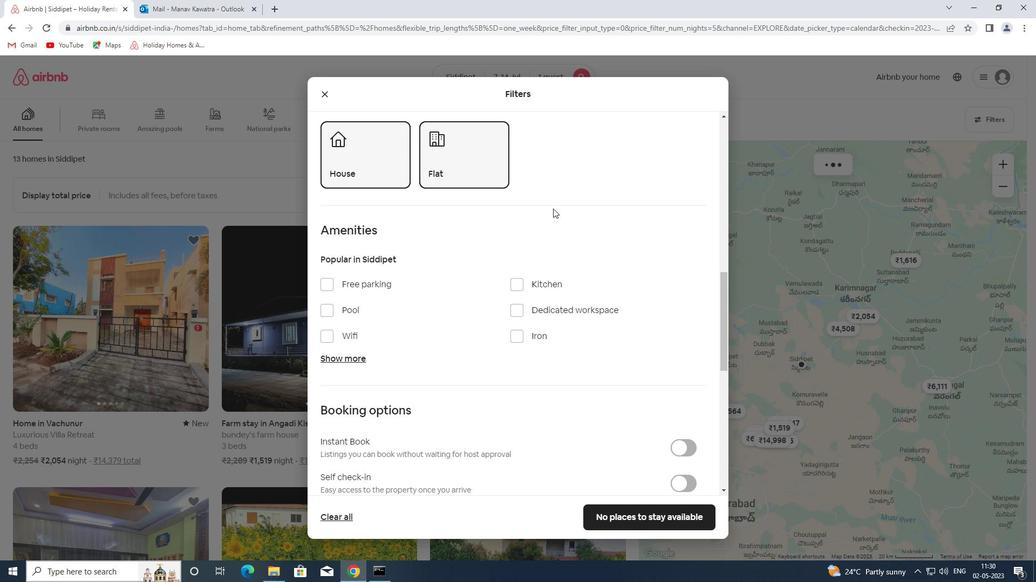 
Action: Mouse scrolled (554, 208) with delta (0, 0)
Screenshot: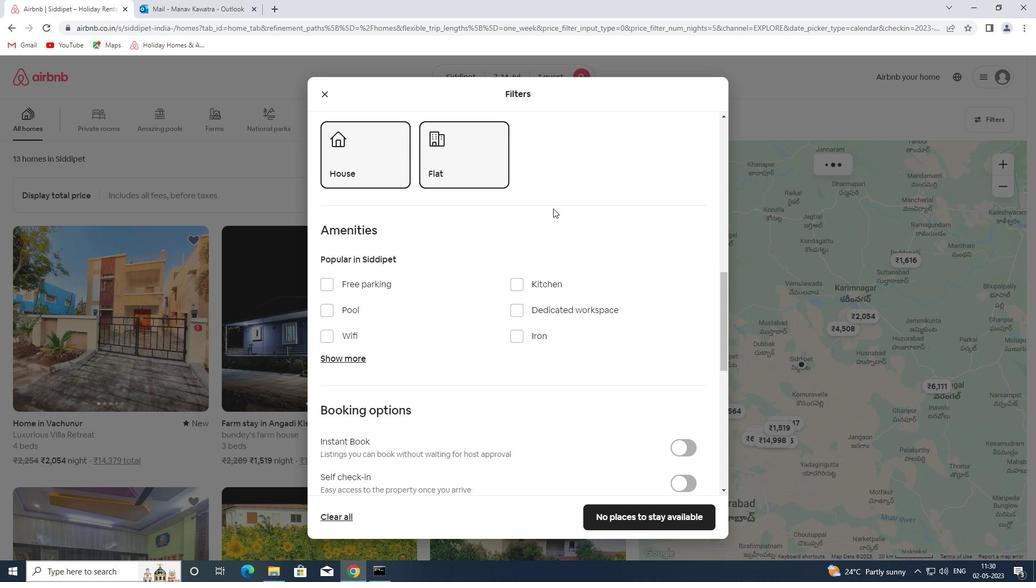 
Action: Mouse scrolled (554, 208) with delta (0, 0)
Screenshot: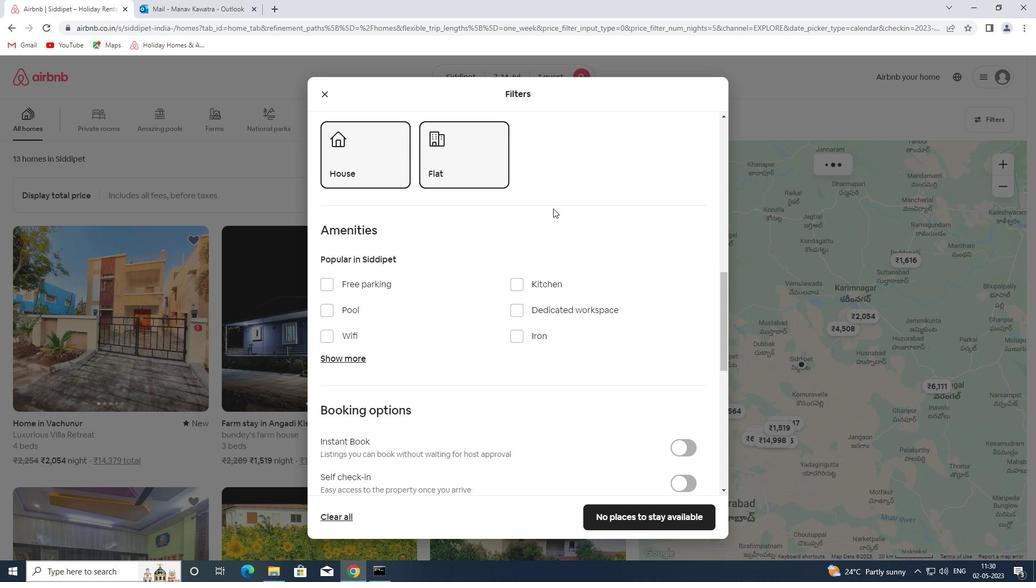 
Action: Mouse moved to (687, 160)
Screenshot: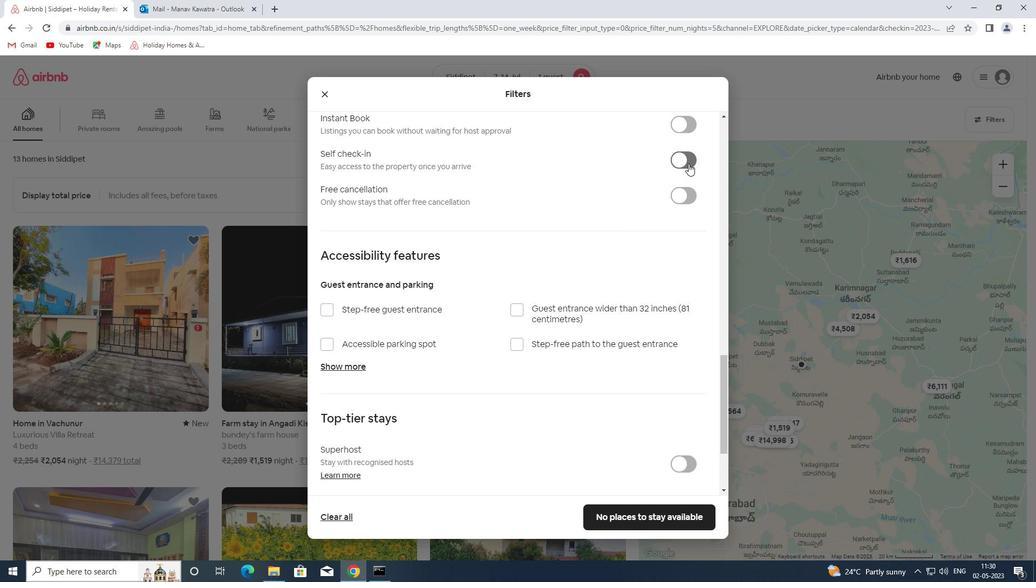 
Action: Mouse pressed left at (687, 160)
Screenshot: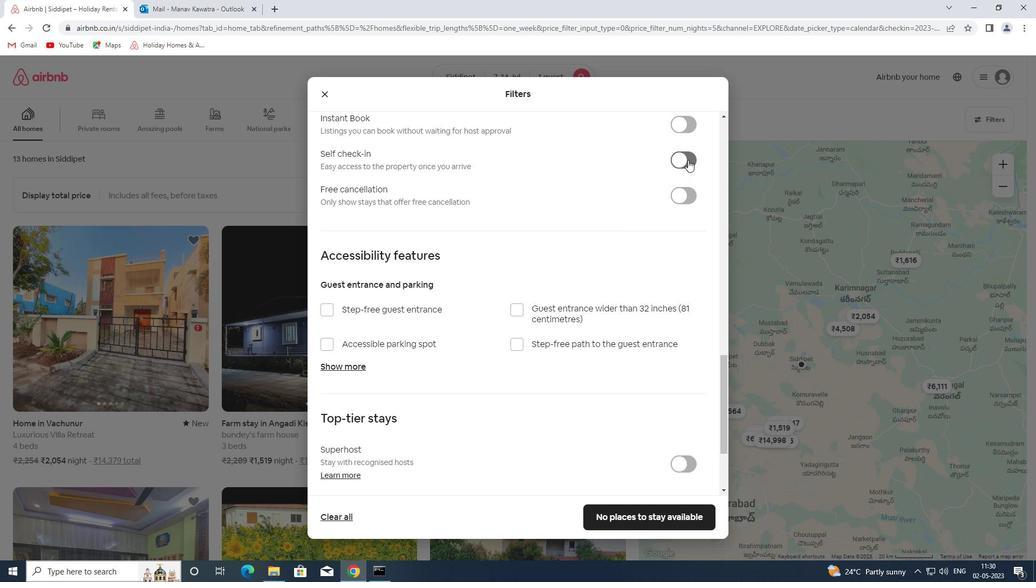 
Action: Mouse moved to (588, 278)
Screenshot: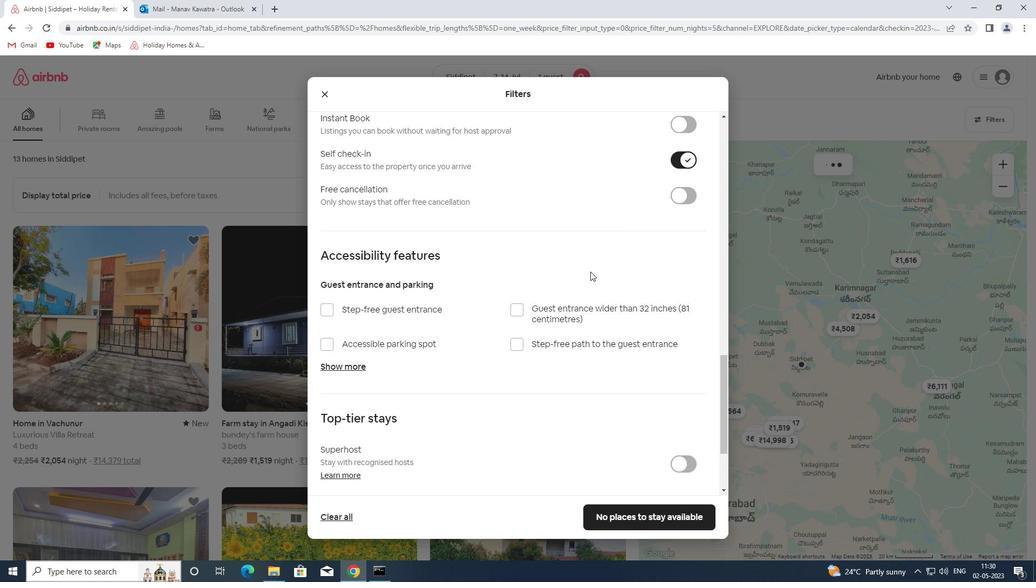 
Action: Mouse scrolled (588, 277) with delta (0, 0)
Screenshot: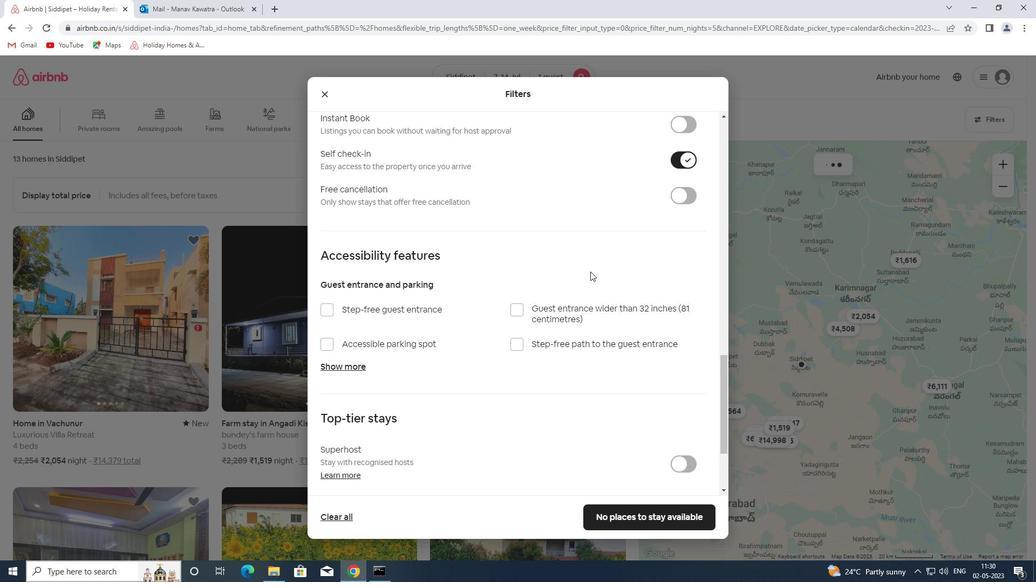 
Action: Mouse scrolled (588, 277) with delta (0, 0)
Screenshot: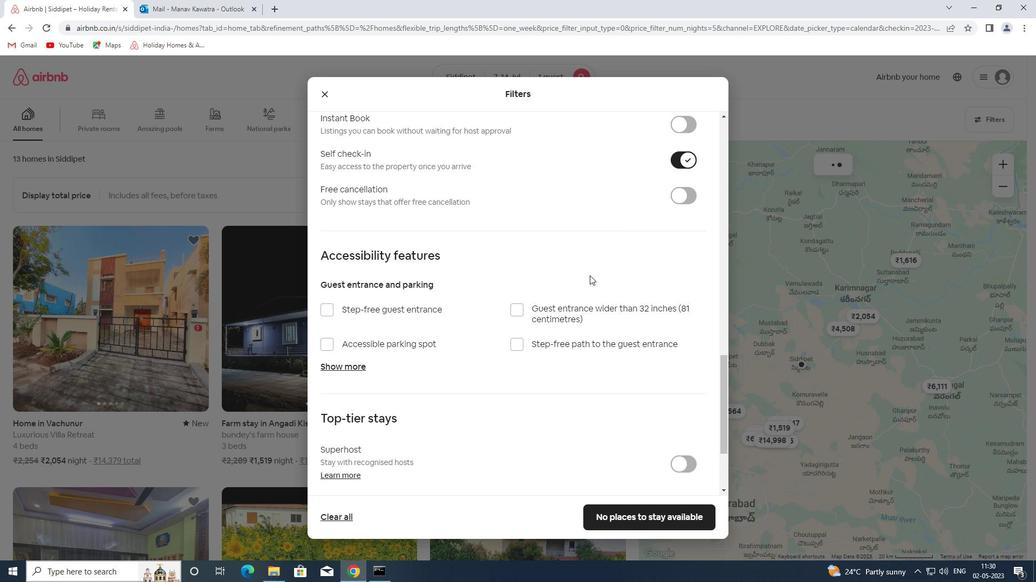 
Action: Mouse scrolled (588, 277) with delta (0, 0)
Screenshot: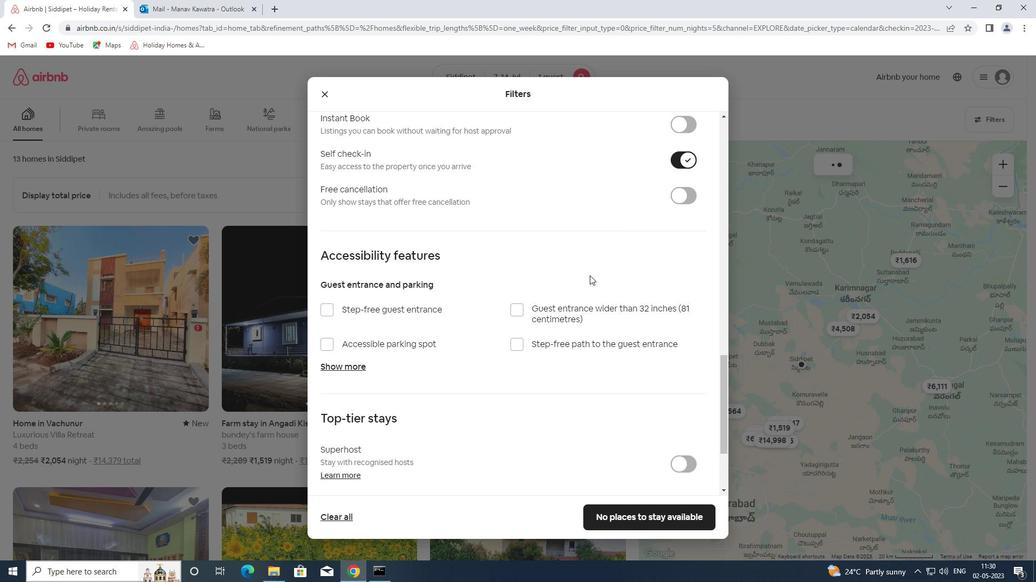 
Action: Mouse scrolled (588, 277) with delta (0, 0)
Screenshot: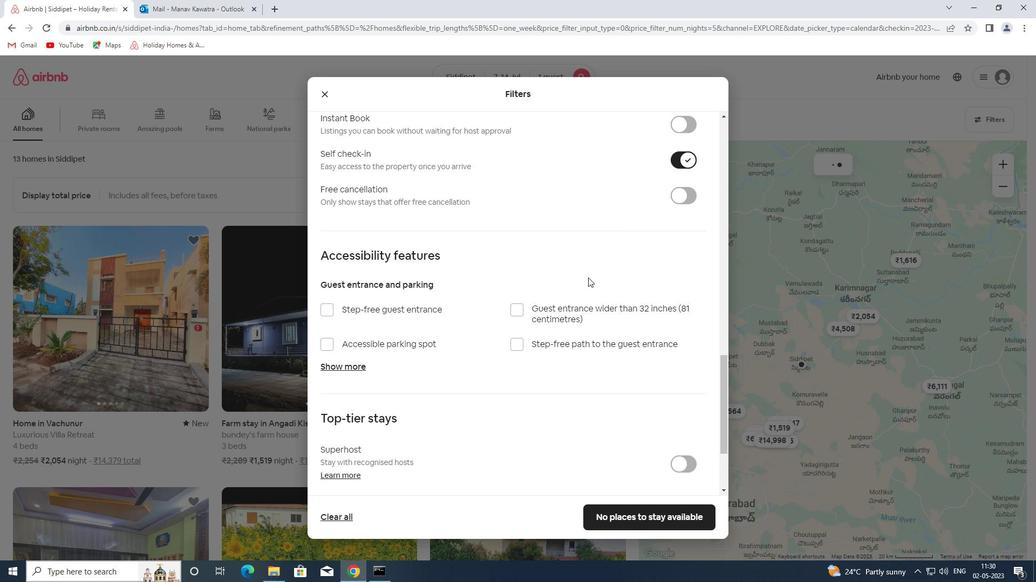 
Action: Mouse scrolled (588, 277) with delta (0, 0)
Screenshot: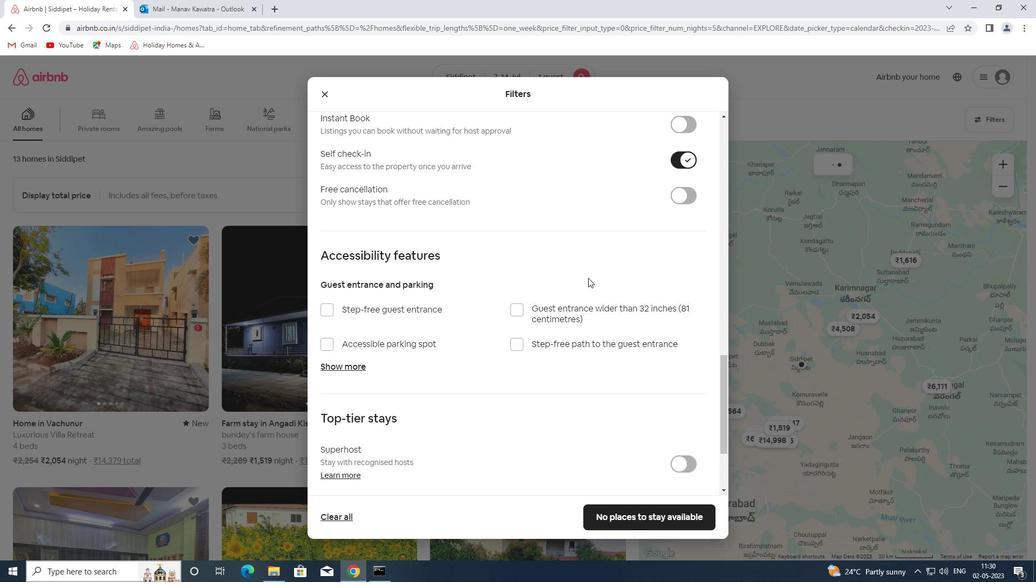 
Action: Mouse scrolled (588, 277) with delta (0, 0)
Screenshot: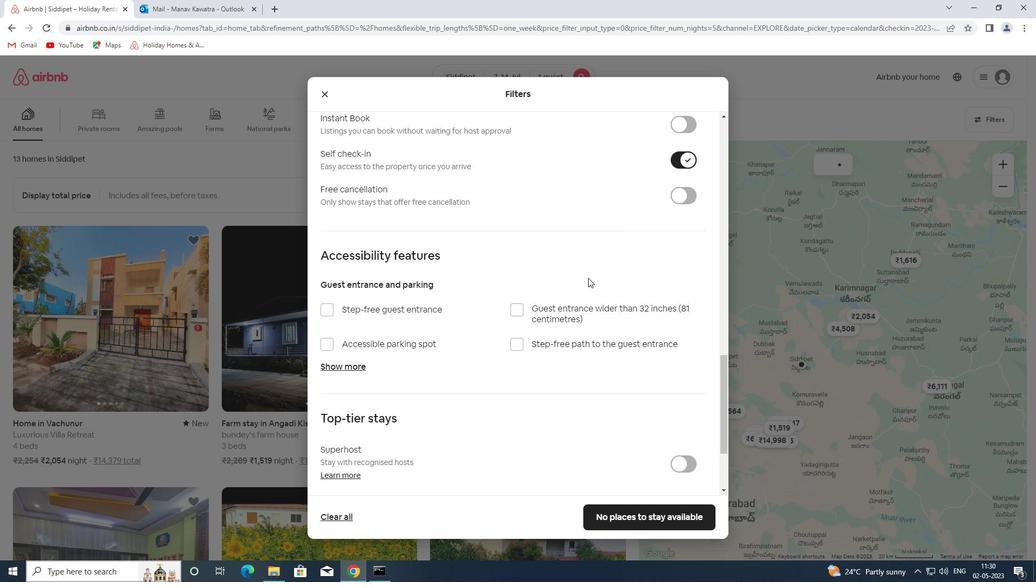 
Action: Mouse scrolled (588, 277) with delta (0, 0)
Screenshot: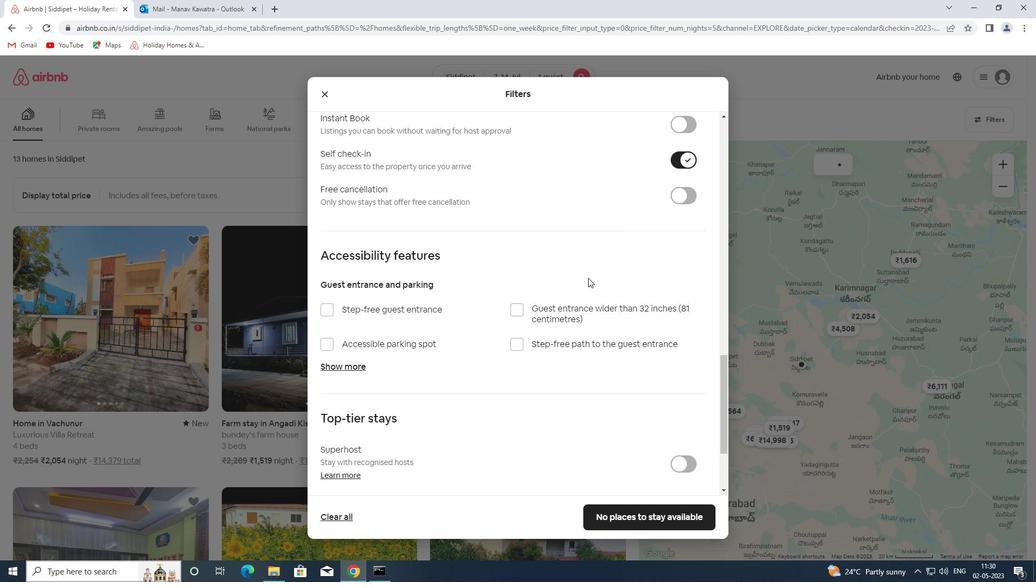 
Action: Mouse moved to (362, 442)
Screenshot: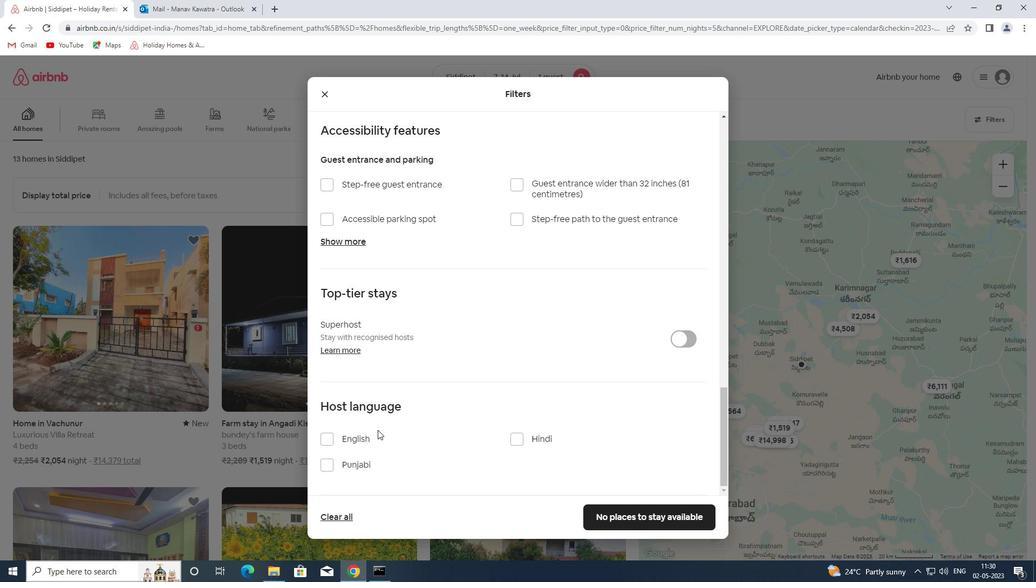
Action: Mouse pressed left at (362, 442)
Screenshot: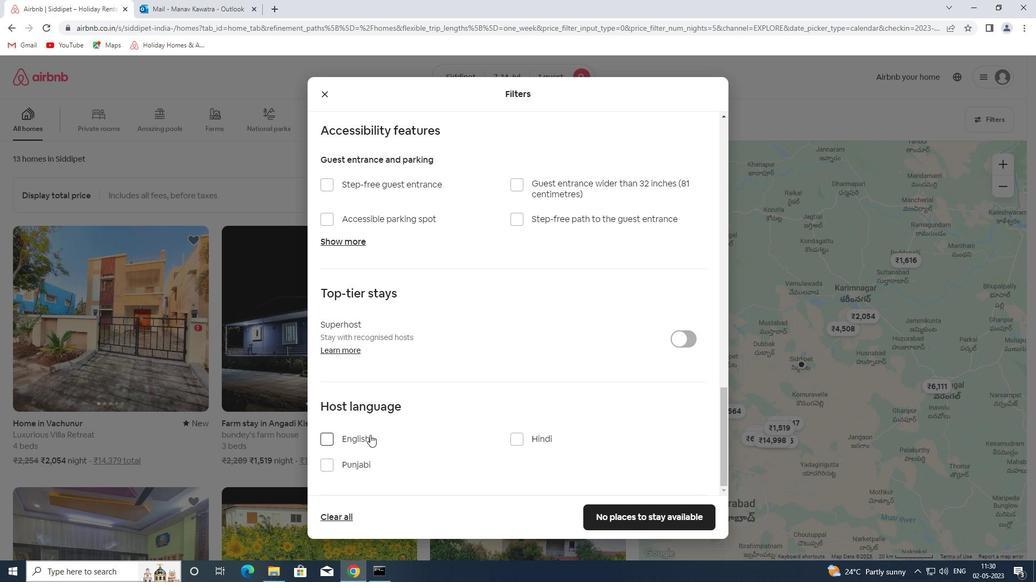 
Action: Mouse moved to (610, 522)
Screenshot: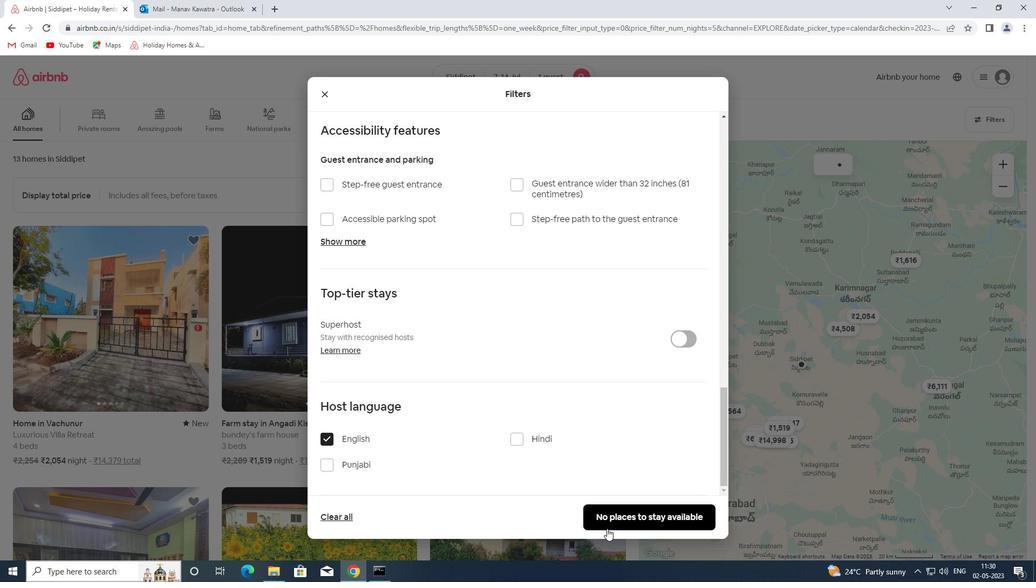 
Action: Mouse pressed left at (610, 522)
Screenshot: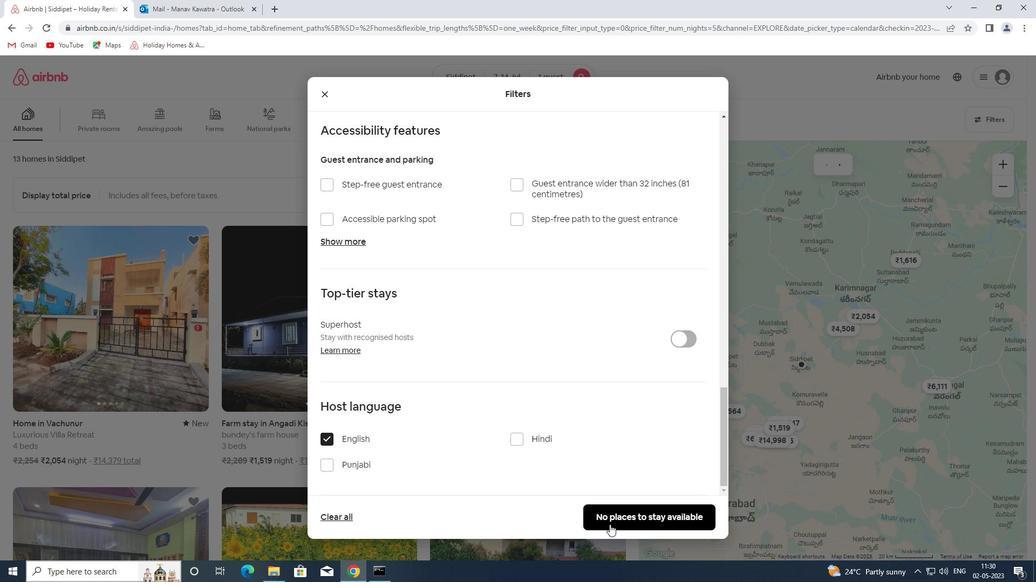 
Action: Mouse moved to (610, 522)
Screenshot: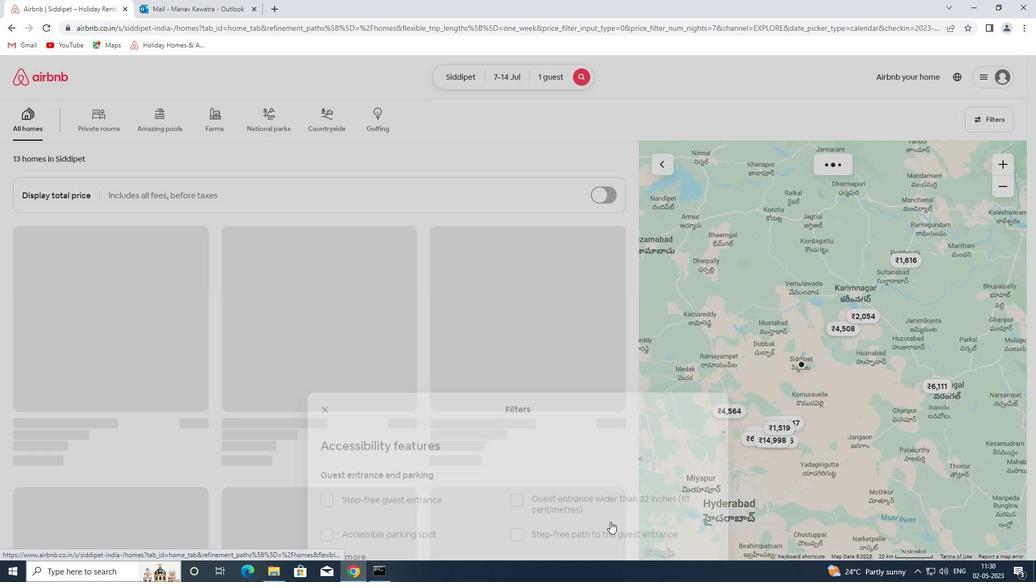 
